 Task: In the Company zulu.edu.eg, Add note: 'Set up a meeting with the legal team to review contract templates.'. Mark checkbox to create task to follow up ': In 3 business days '. Create task, with  description: Send Thank You Email to Referral, Add due date: Today; Add reminder: 30 Minutes before. Set Priority High and add note: follow up with the client regarding their recent inquiry and address any questions they may have.. Logged in from softage.1@softage.net
Action: Mouse moved to (101, 60)
Screenshot: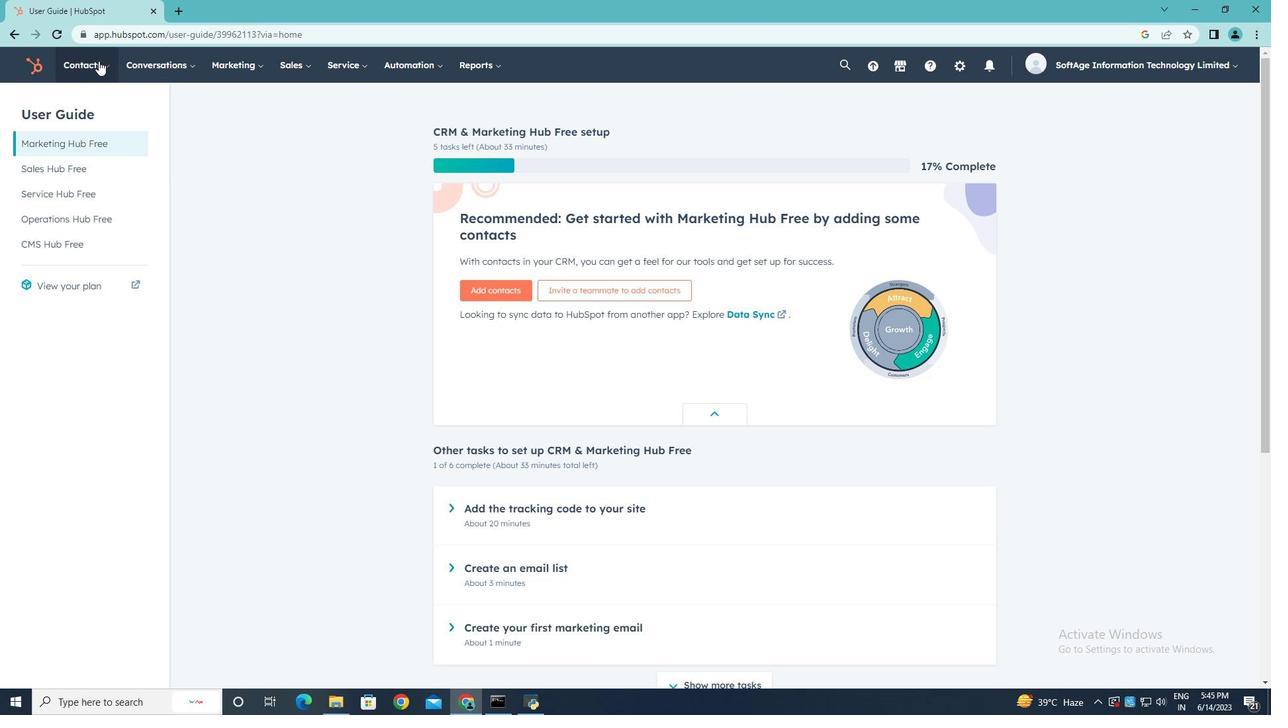 
Action: Mouse pressed left at (101, 60)
Screenshot: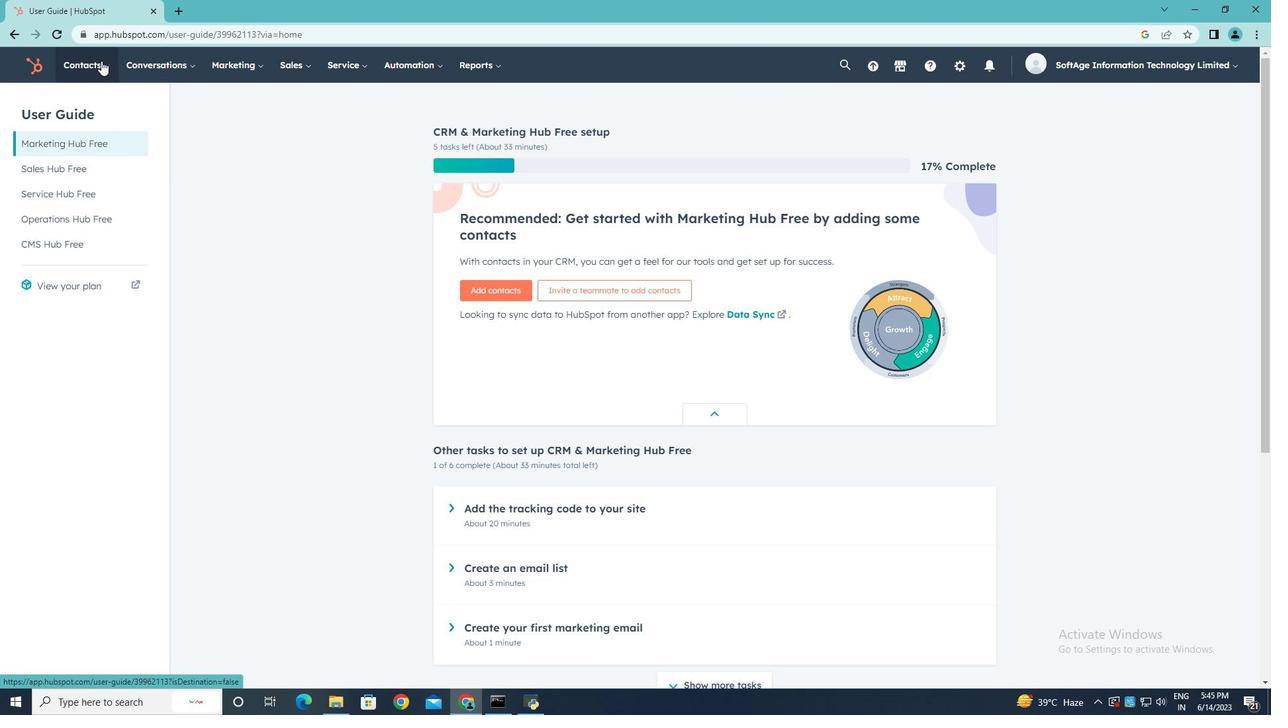 
Action: Mouse moved to (95, 126)
Screenshot: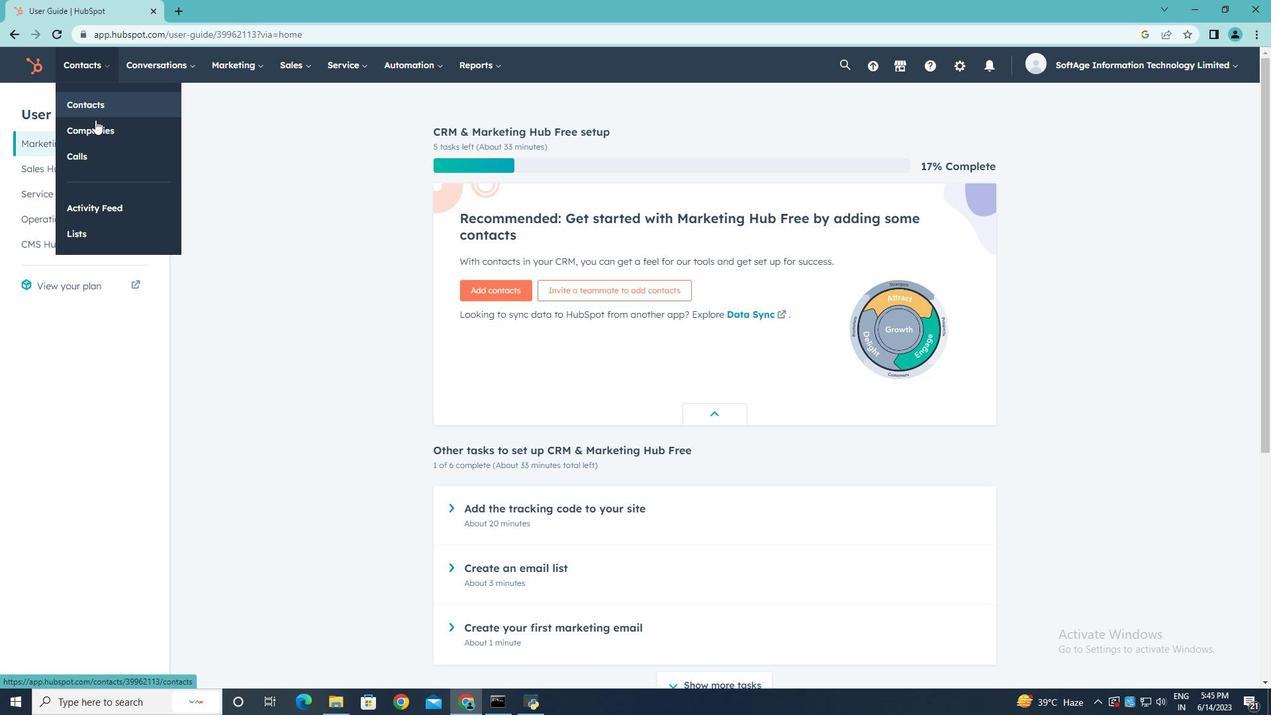
Action: Mouse pressed left at (95, 126)
Screenshot: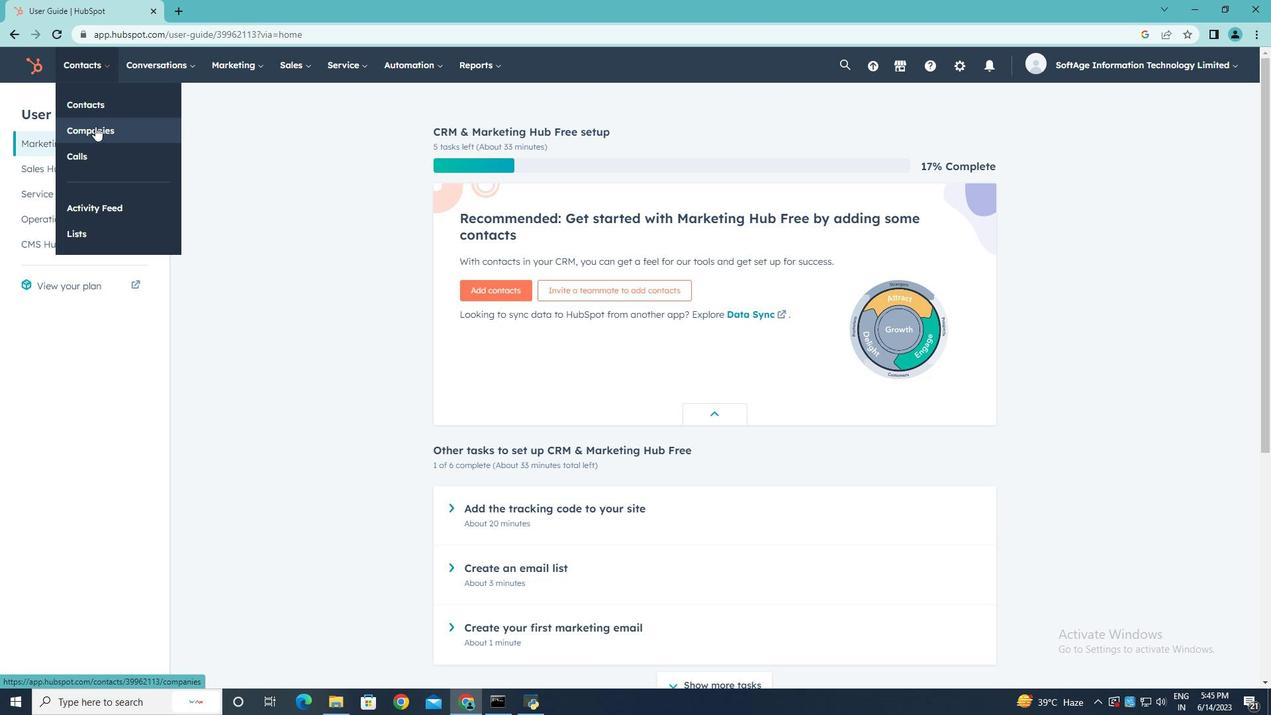 
Action: Mouse moved to (79, 215)
Screenshot: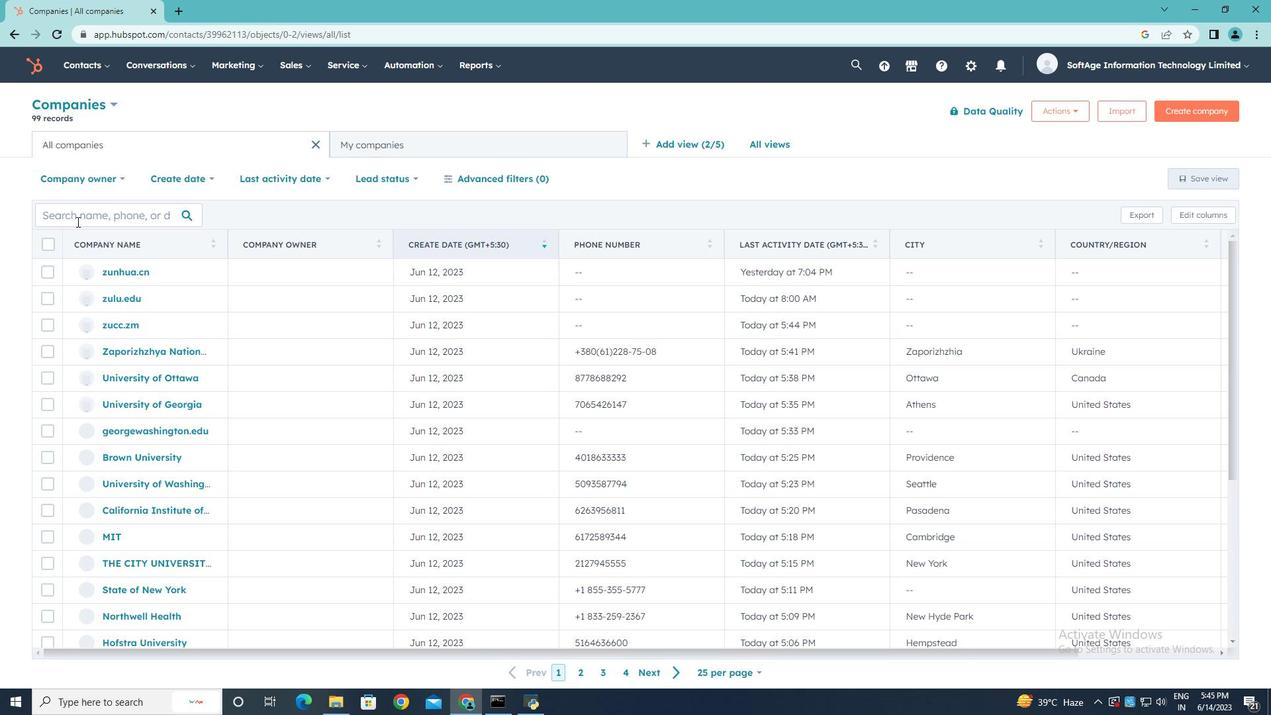 
Action: Mouse pressed left at (79, 215)
Screenshot: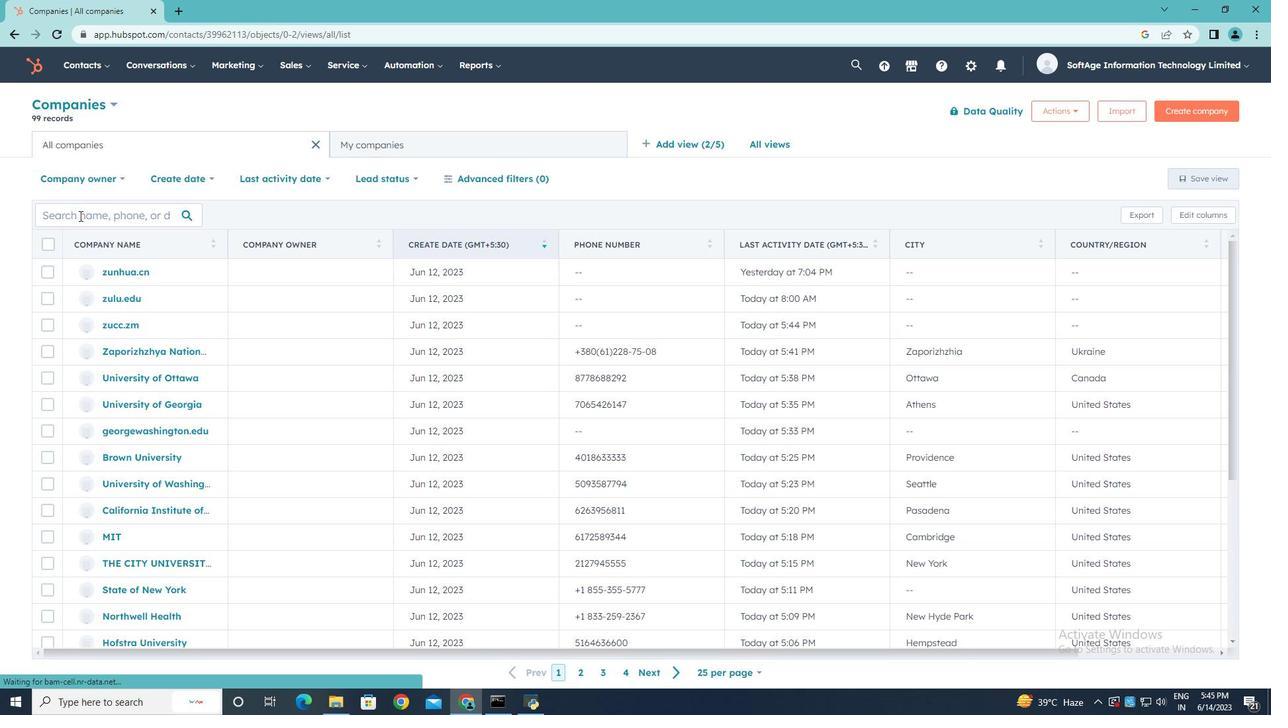 
Action: Key pressed zulu.edu/<Key.backspace>.eg
Screenshot: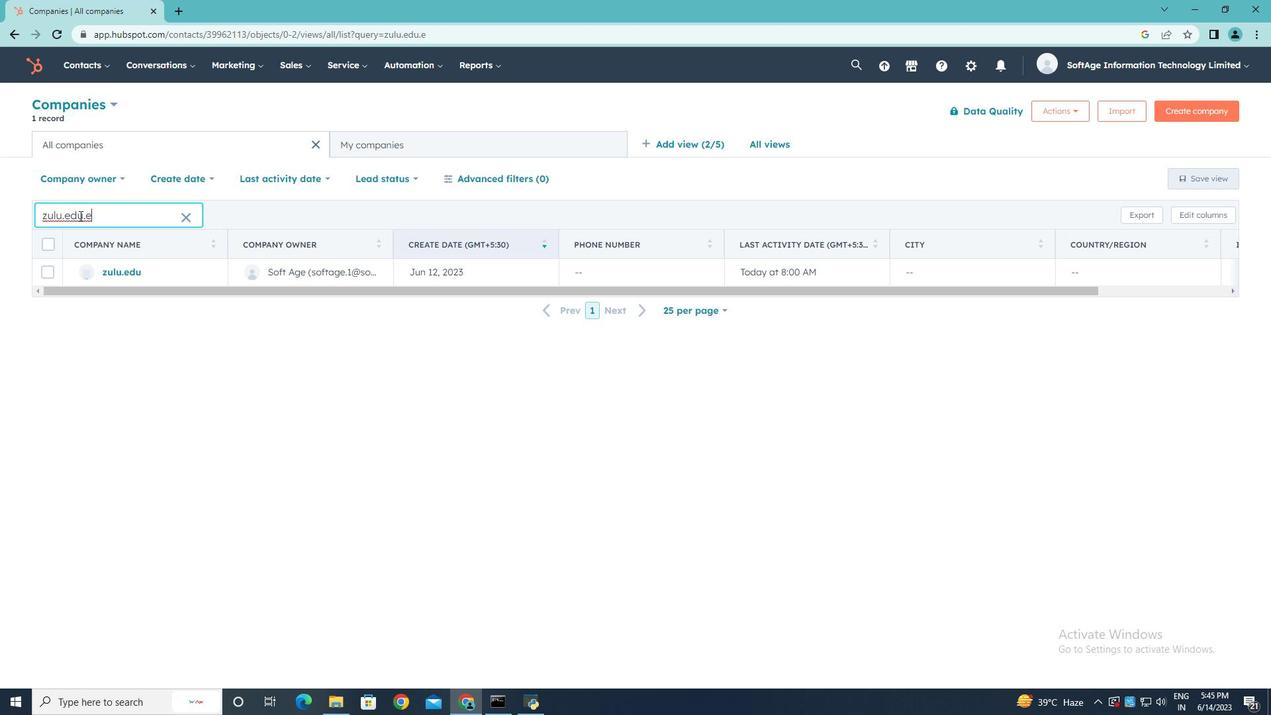 
Action: Mouse moved to (133, 273)
Screenshot: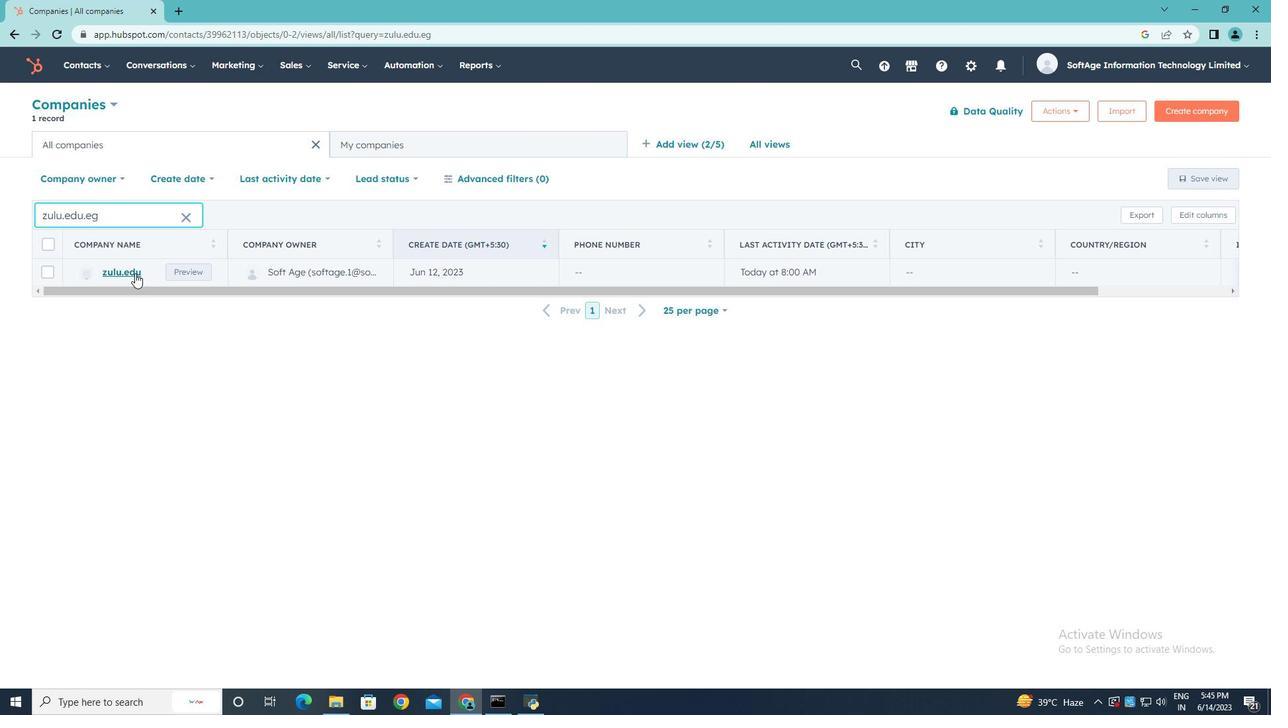 
Action: Mouse pressed left at (133, 273)
Screenshot: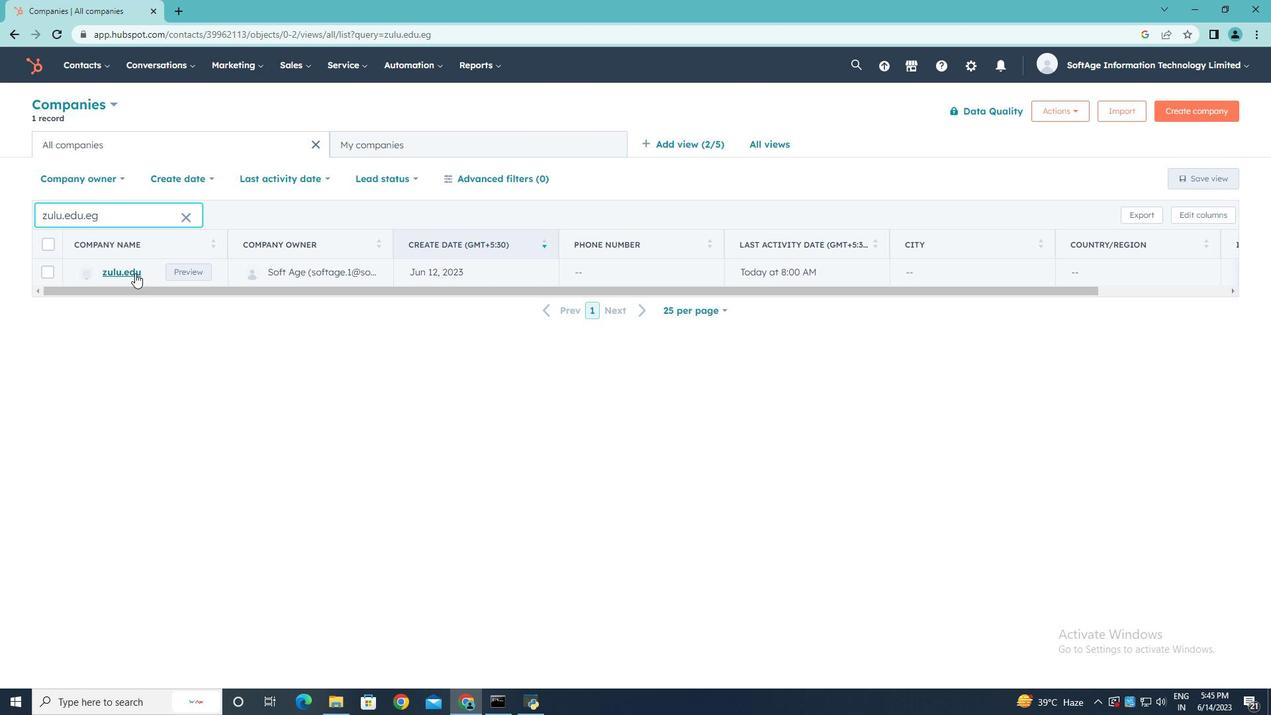 
Action: Mouse moved to (41, 217)
Screenshot: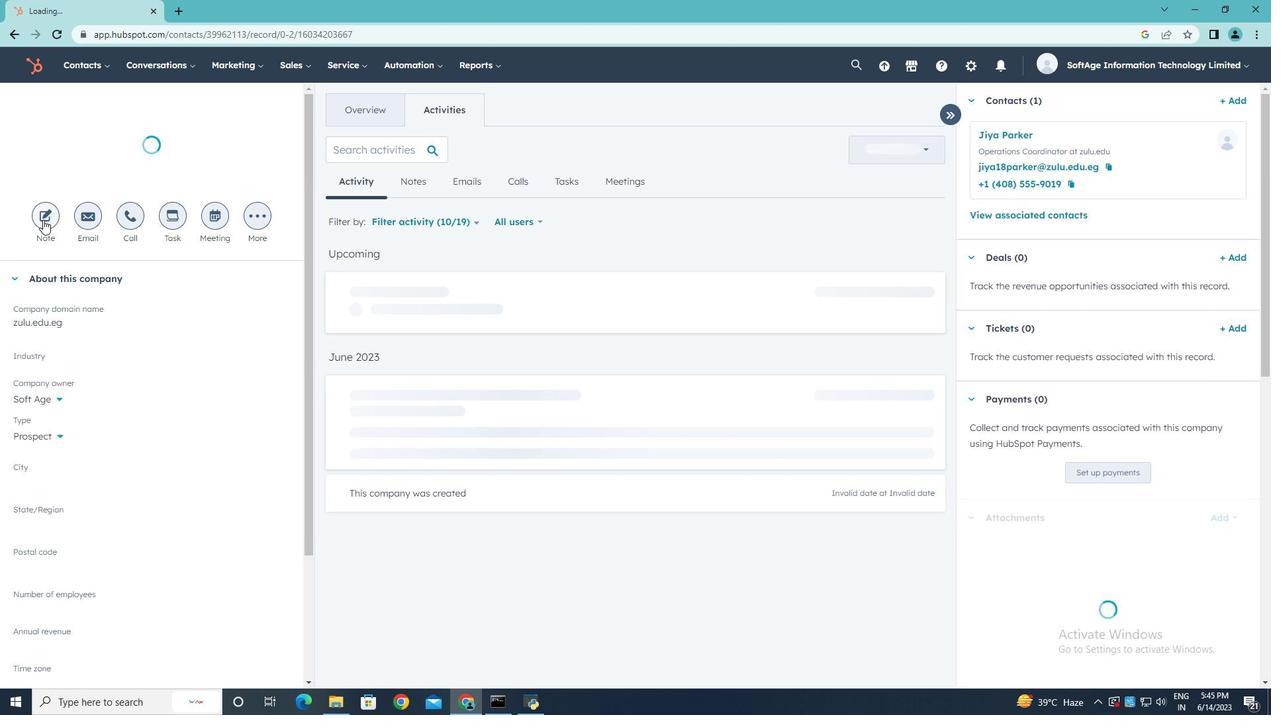 
Action: Mouse pressed left at (41, 217)
Screenshot: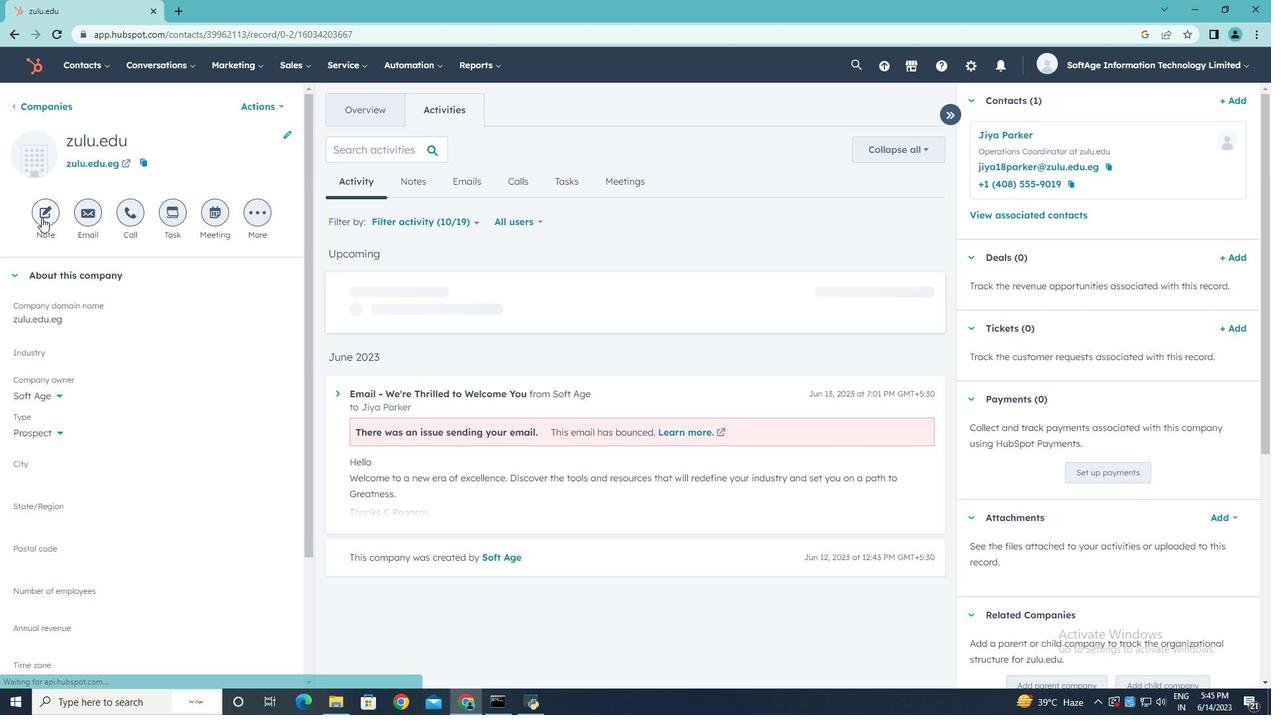 
Action: Key pressed <Key.shift><Key.shift><Key.shift><Key.shift><Key.shift><Key.shift><Key.shift><Key.shift><Key.shift><Key.shift><Key.shift><Key.shift><Key.shift><Key.shift><Key.shift><Key.shift><Key.shift>Set<Key.space>up<Key.space>a<Key.space>meeting<Key.space>with<Key.space>the<Key.space>legal<Key.space>team<Key.space>to<Key.space>review<Key.space>contract<Key.space>templates.
Screenshot: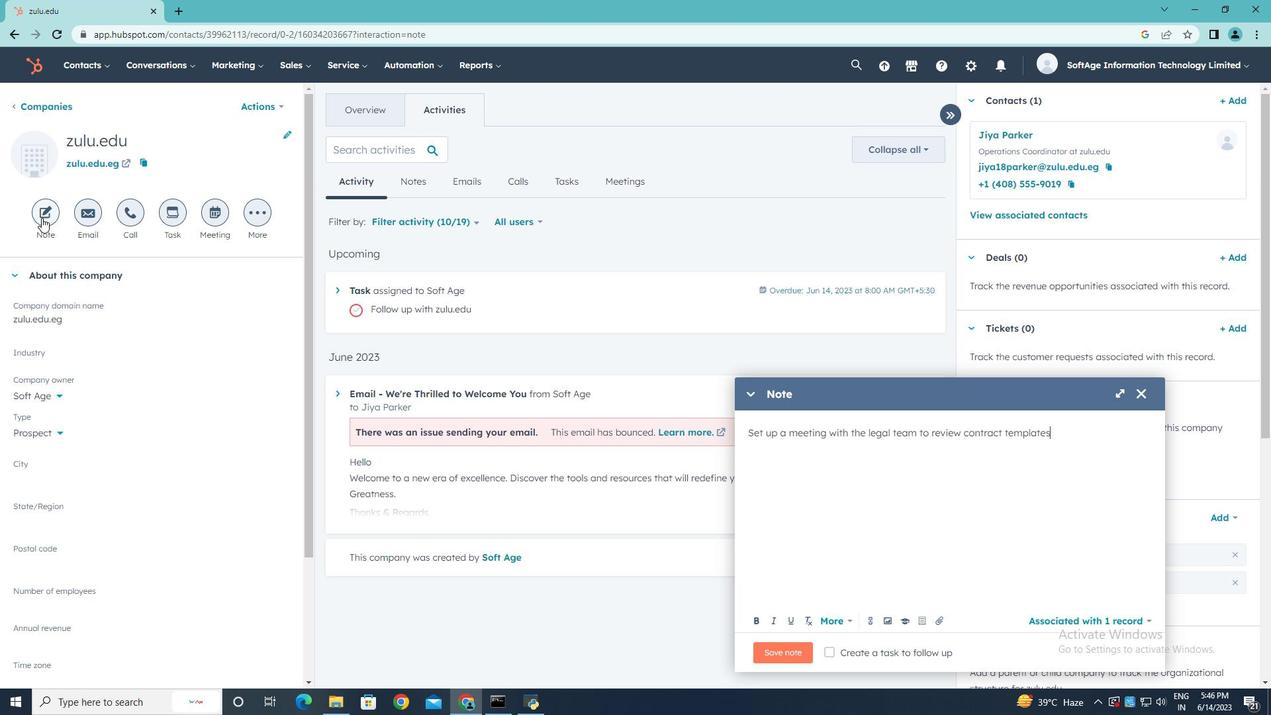 
Action: Mouse moved to (827, 651)
Screenshot: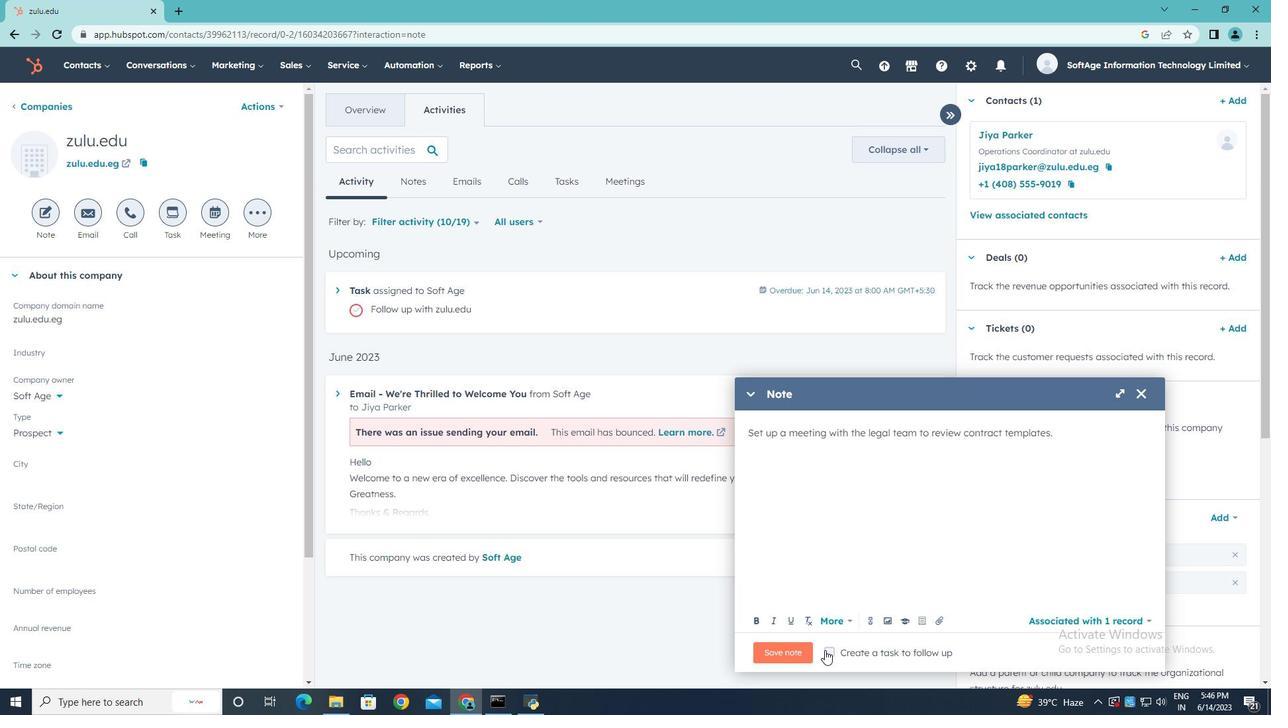 
Action: Mouse pressed left at (827, 651)
Screenshot: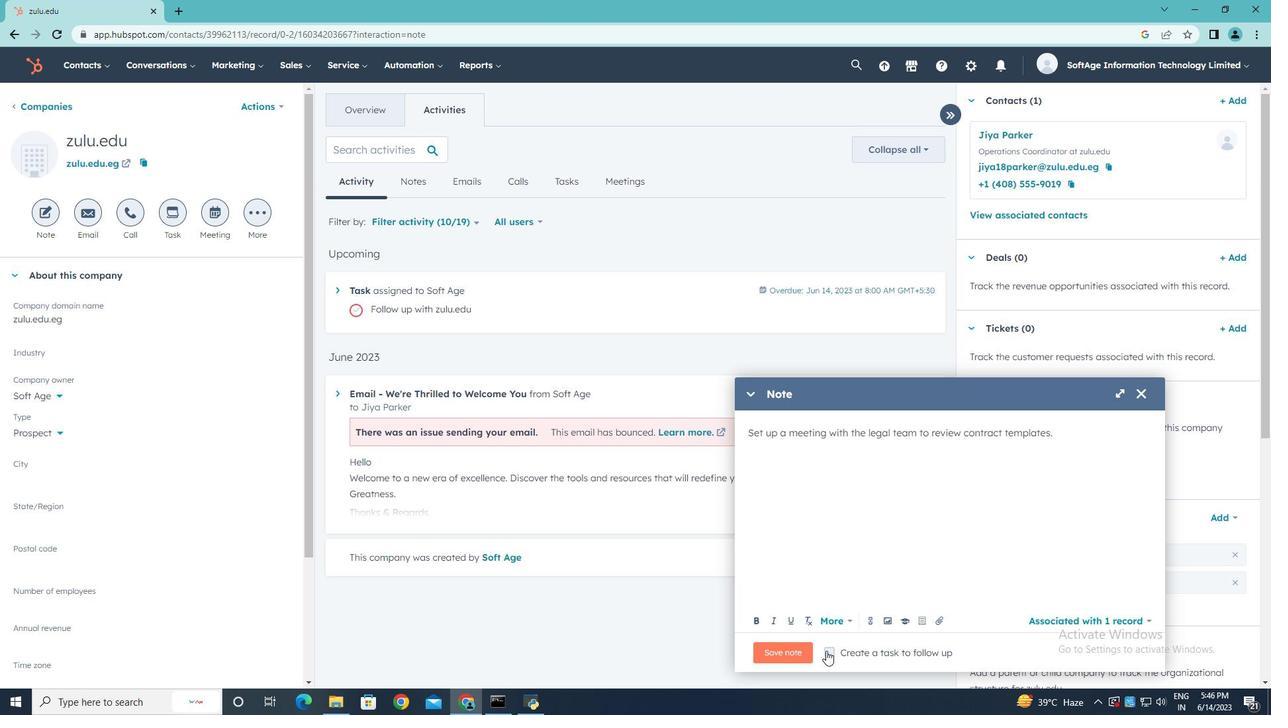 
Action: Mouse moved to (1096, 651)
Screenshot: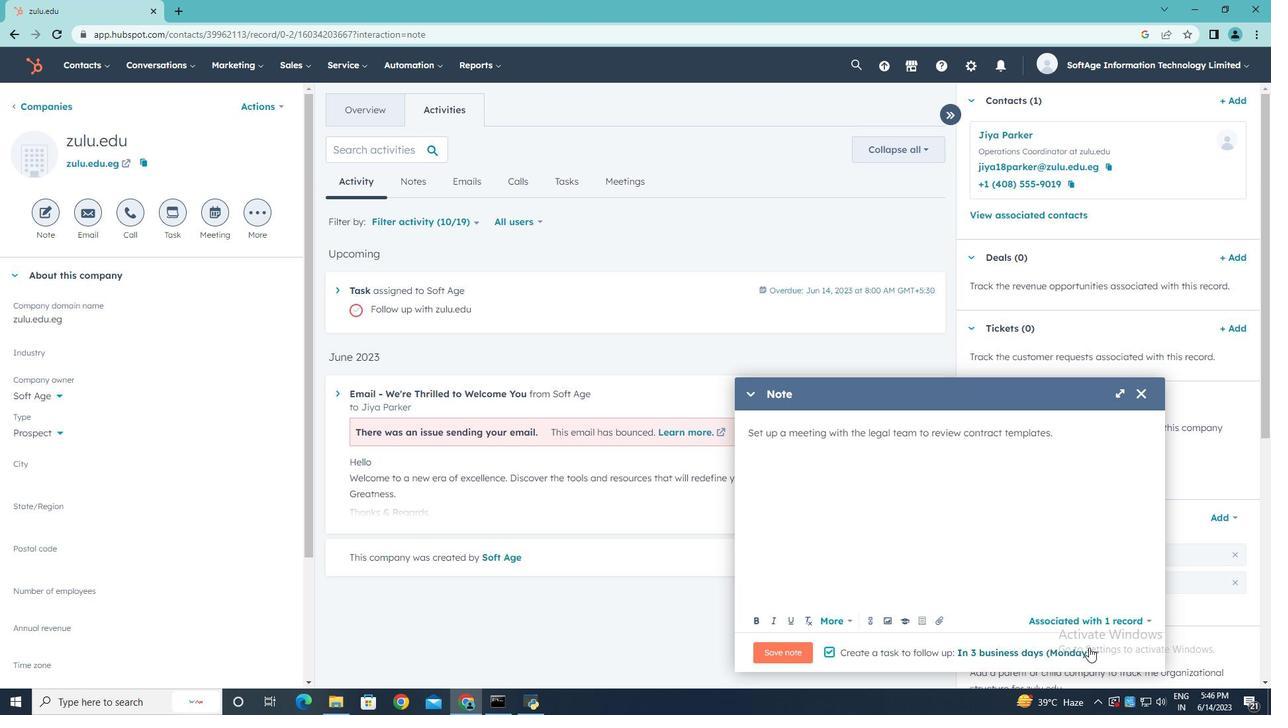 
Action: Mouse pressed left at (1096, 651)
Screenshot: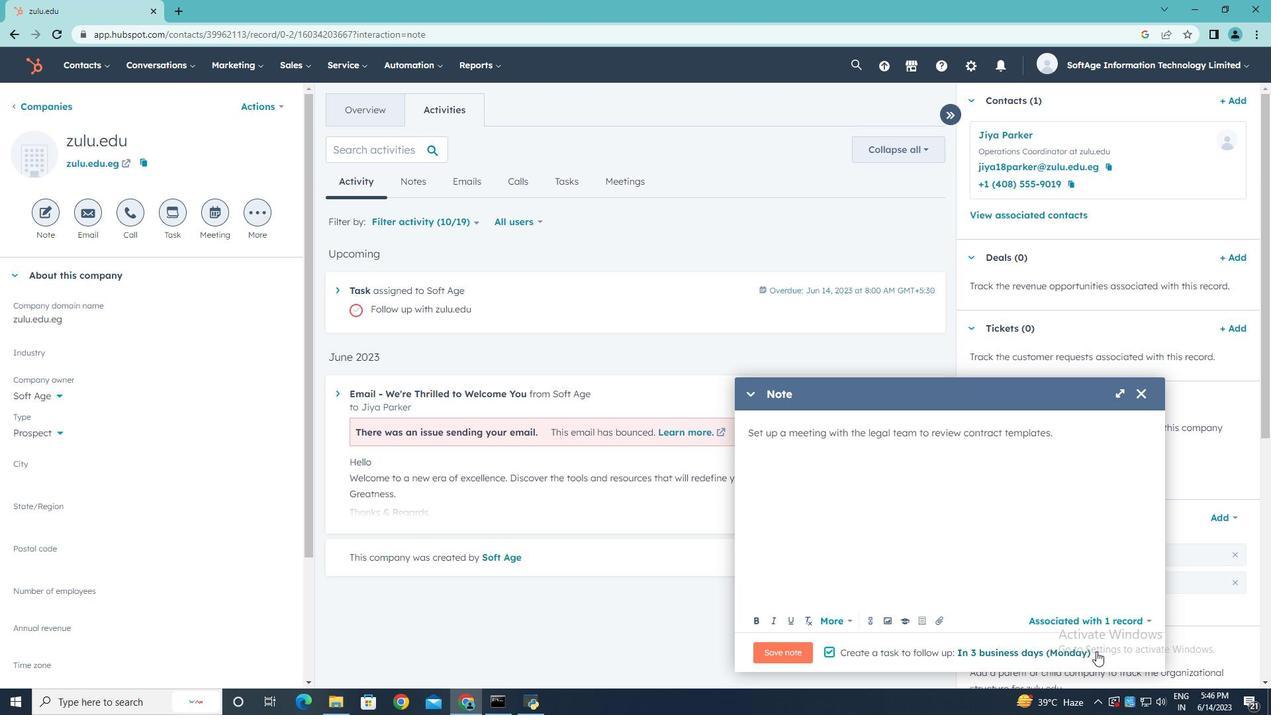 
Action: Mouse moved to (1065, 528)
Screenshot: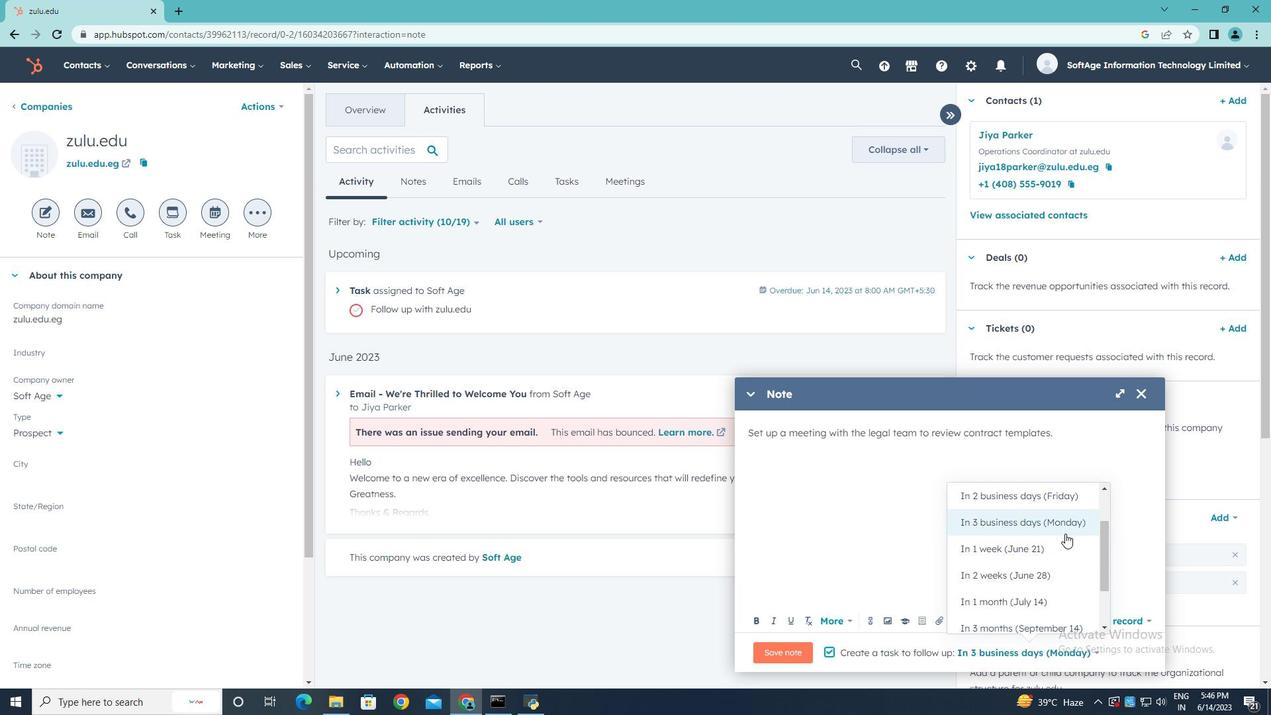 
Action: Mouse pressed left at (1065, 528)
Screenshot: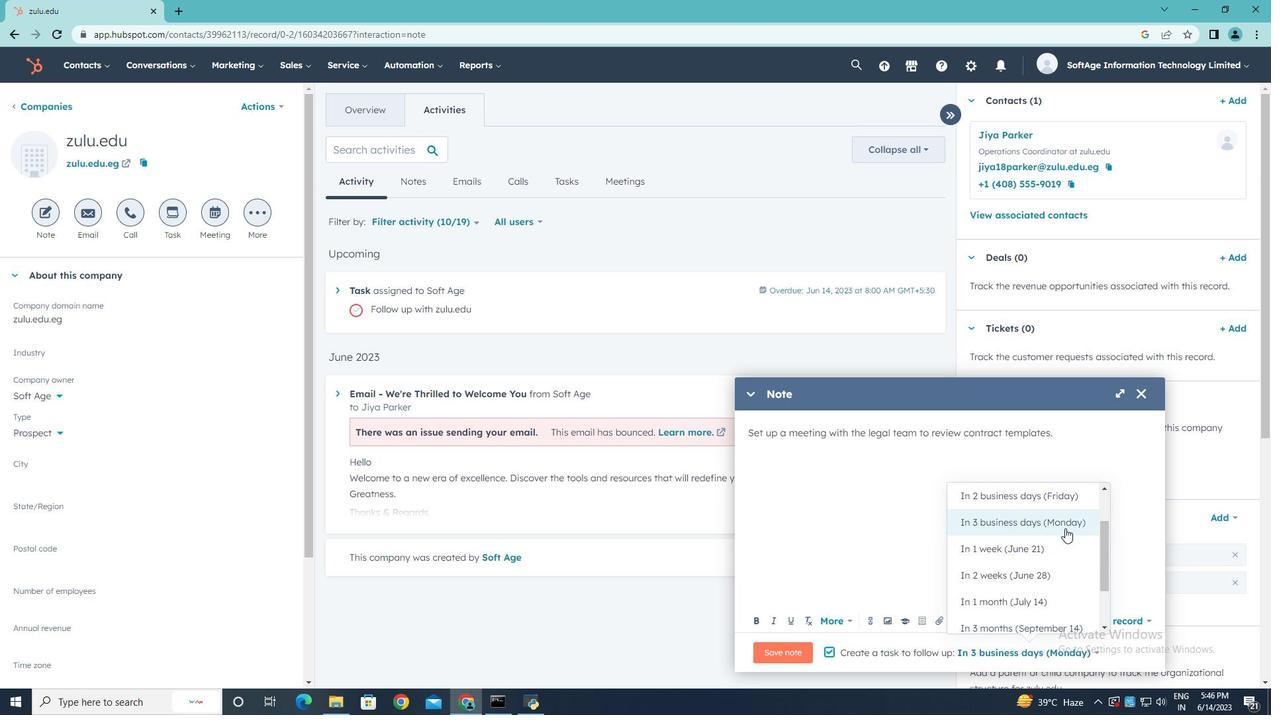 
Action: Mouse moved to (793, 654)
Screenshot: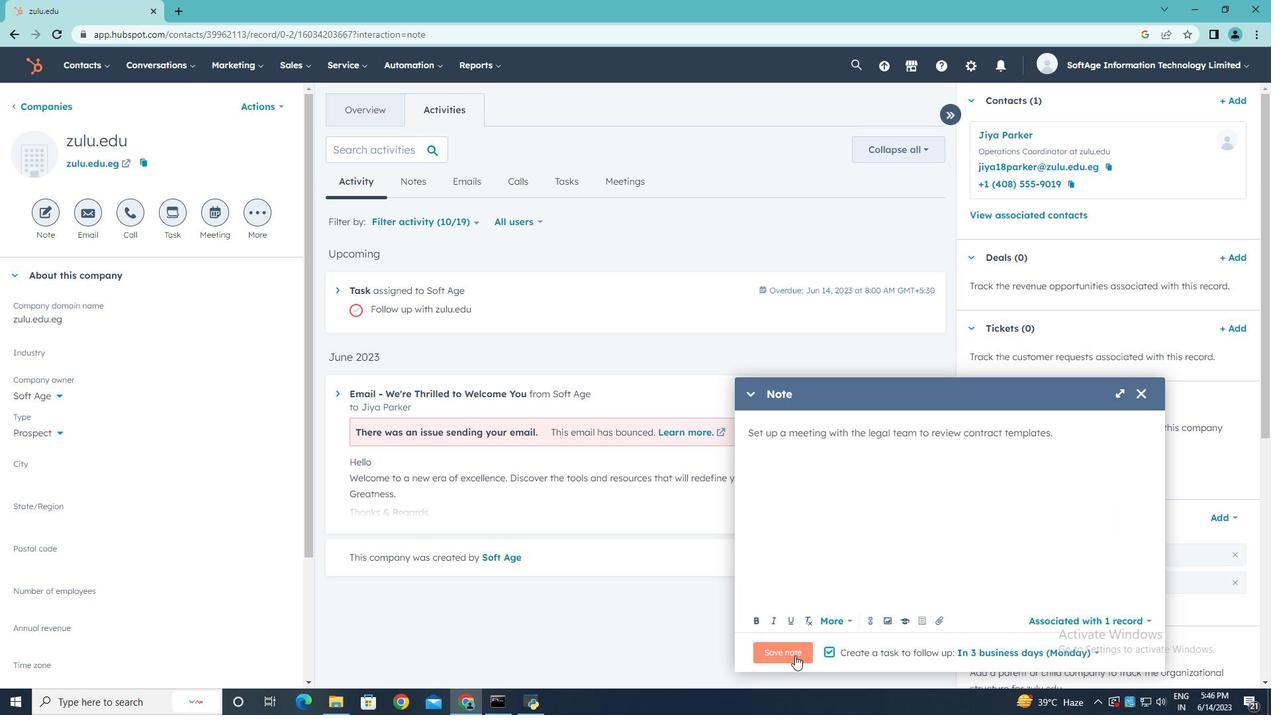 
Action: Mouse pressed left at (793, 654)
Screenshot: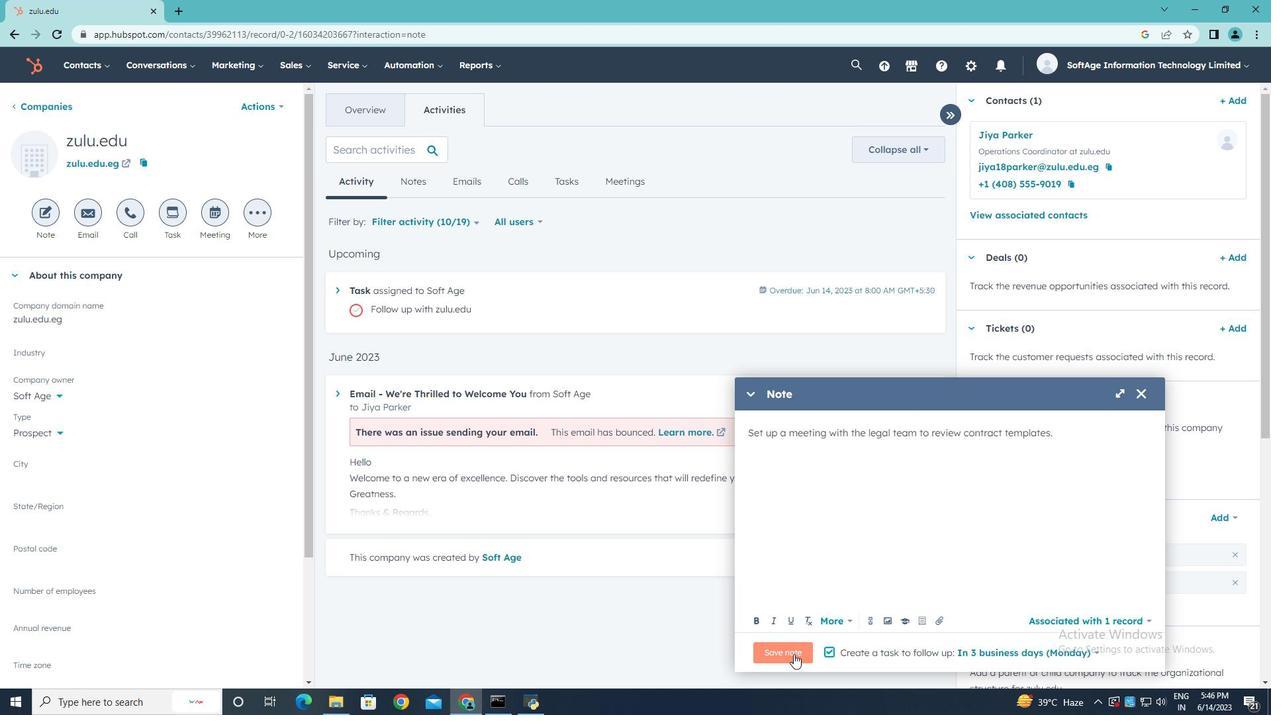 
Action: Mouse moved to (170, 214)
Screenshot: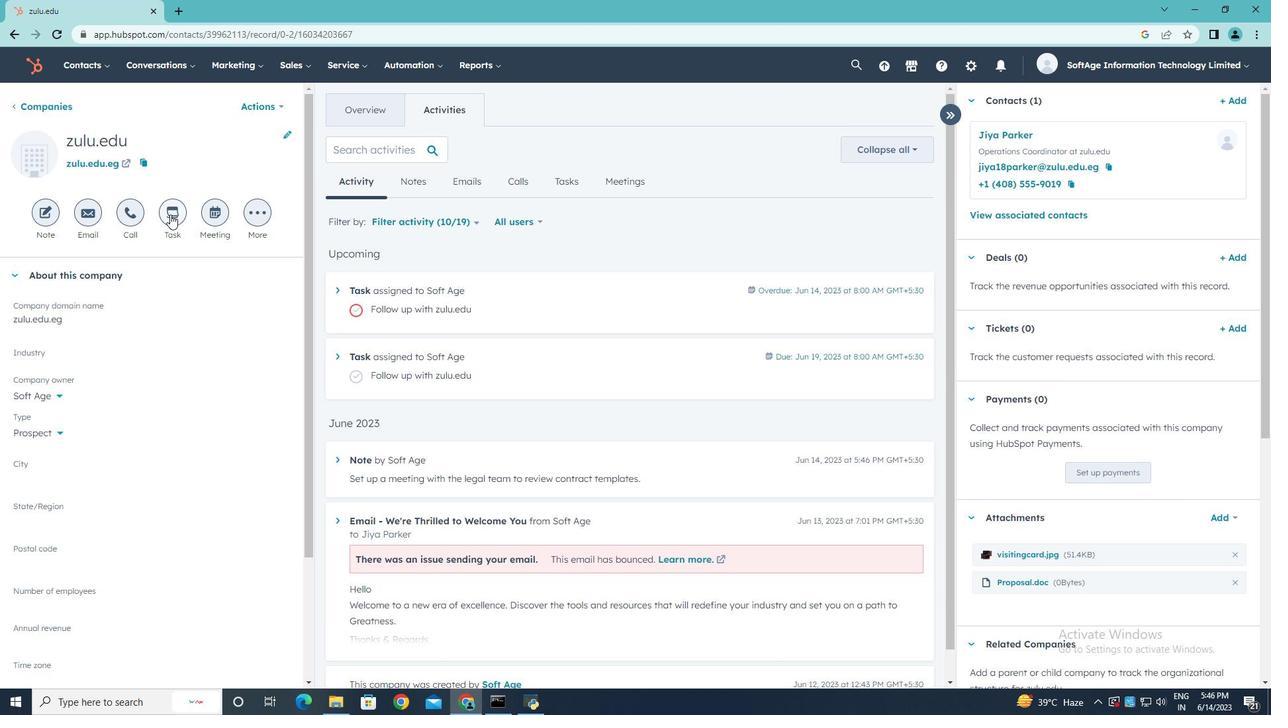 
Action: Mouse pressed left at (170, 214)
Screenshot: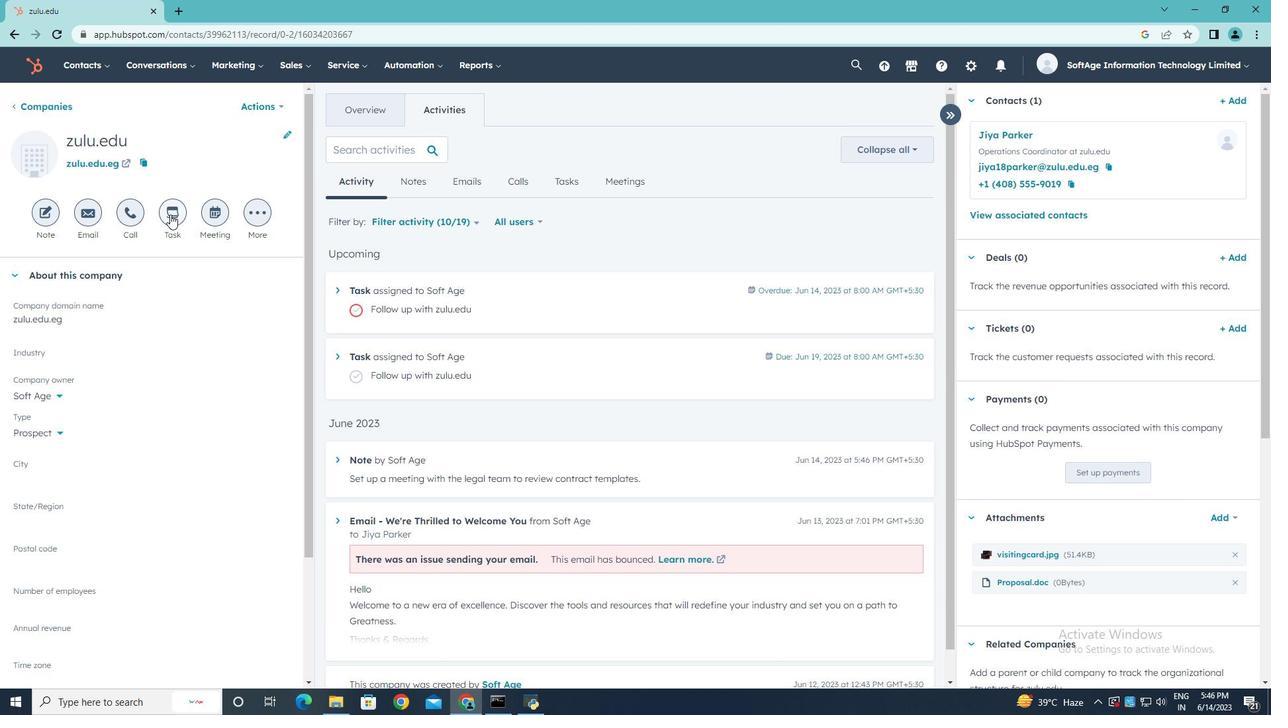 
Action: Key pressed <Key.shift>Send<Key.space><Key.shift>Thank<Key.space><Key.shift>You<Key.space><Key.shift>Email<Key.space>to<Key.space><Key.shift><Key.shift><Key.shift><Key.shift><Key.shift>Referral
Screenshot: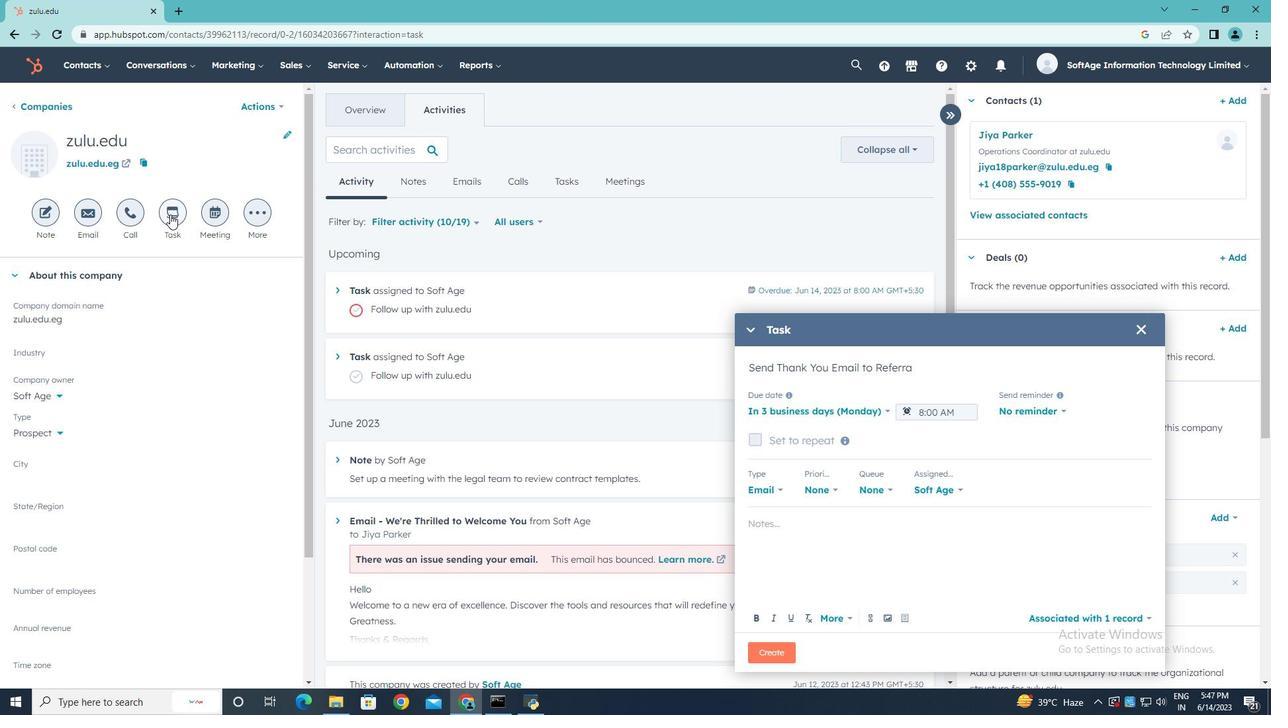 
Action: Mouse moved to (890, 410)
Screenshot: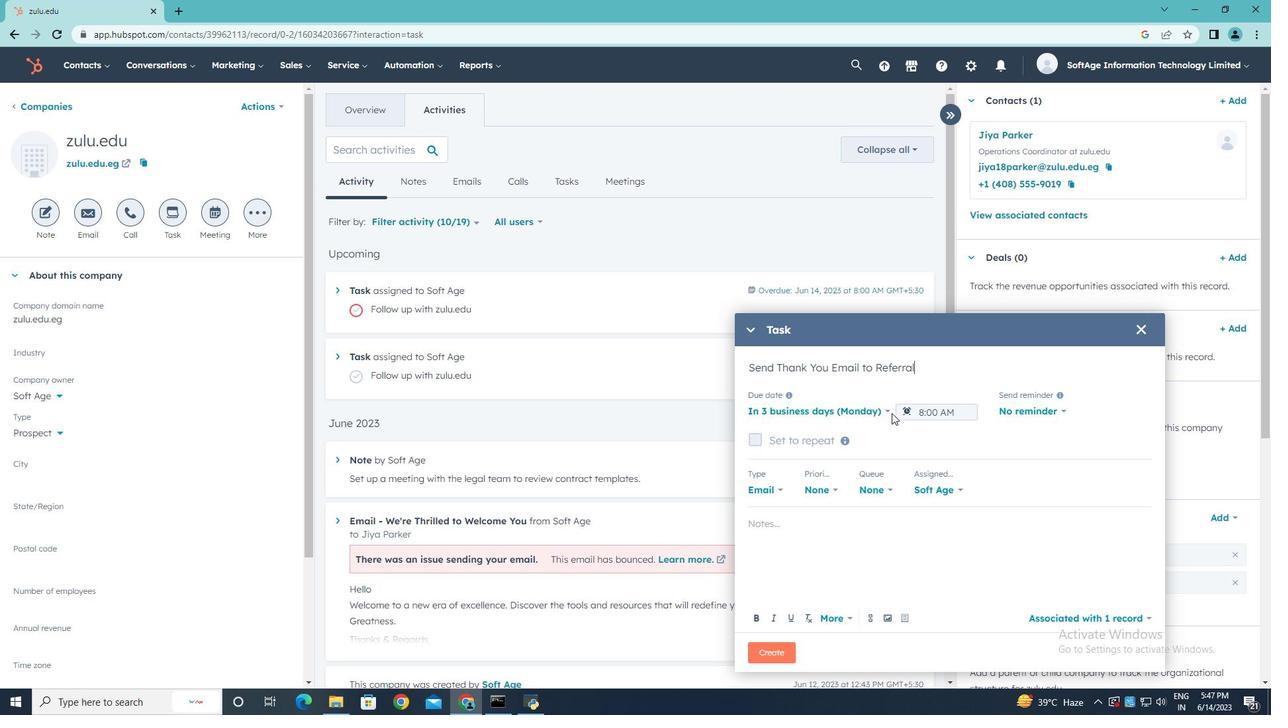 
Action: Mouse pressed left at (890, 410)
Screenshot: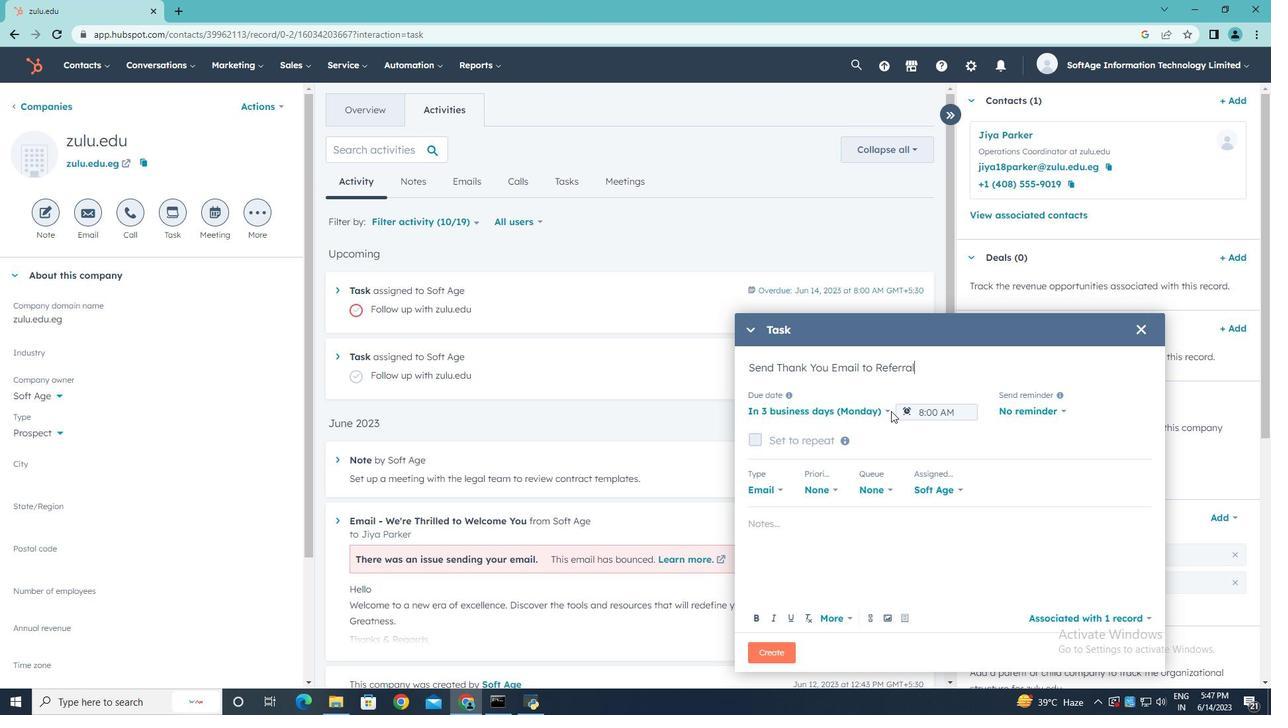 
Action: Mouse moved to (889, 410)
Screenshot: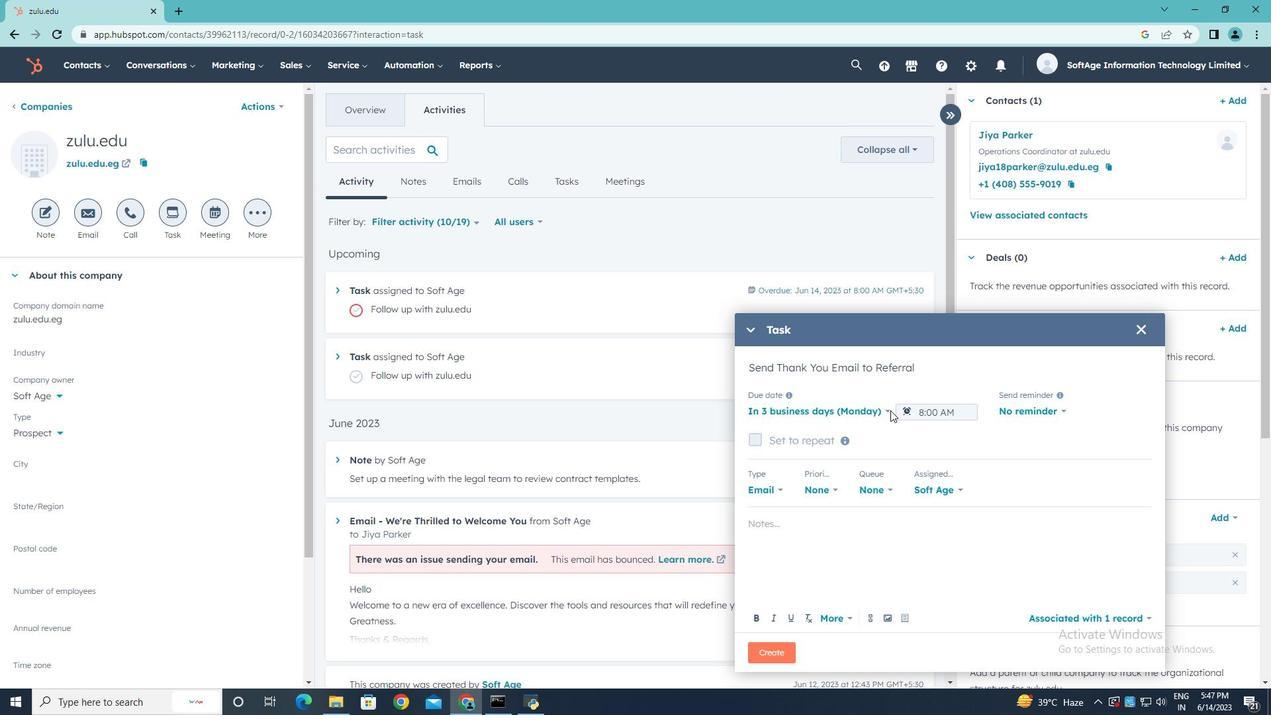 
Action: Mouse pressed left at (889, 410)
Screenshot: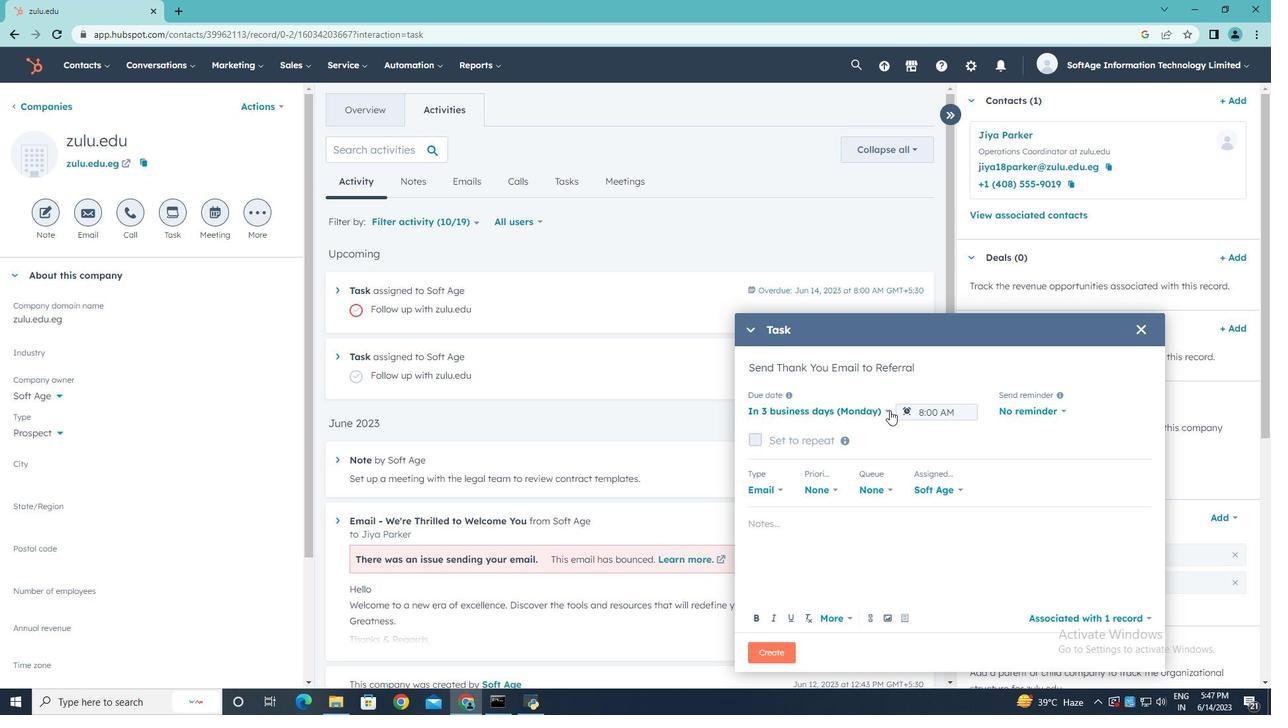
Action: Mouse moved to (854, 450)
Screenshot: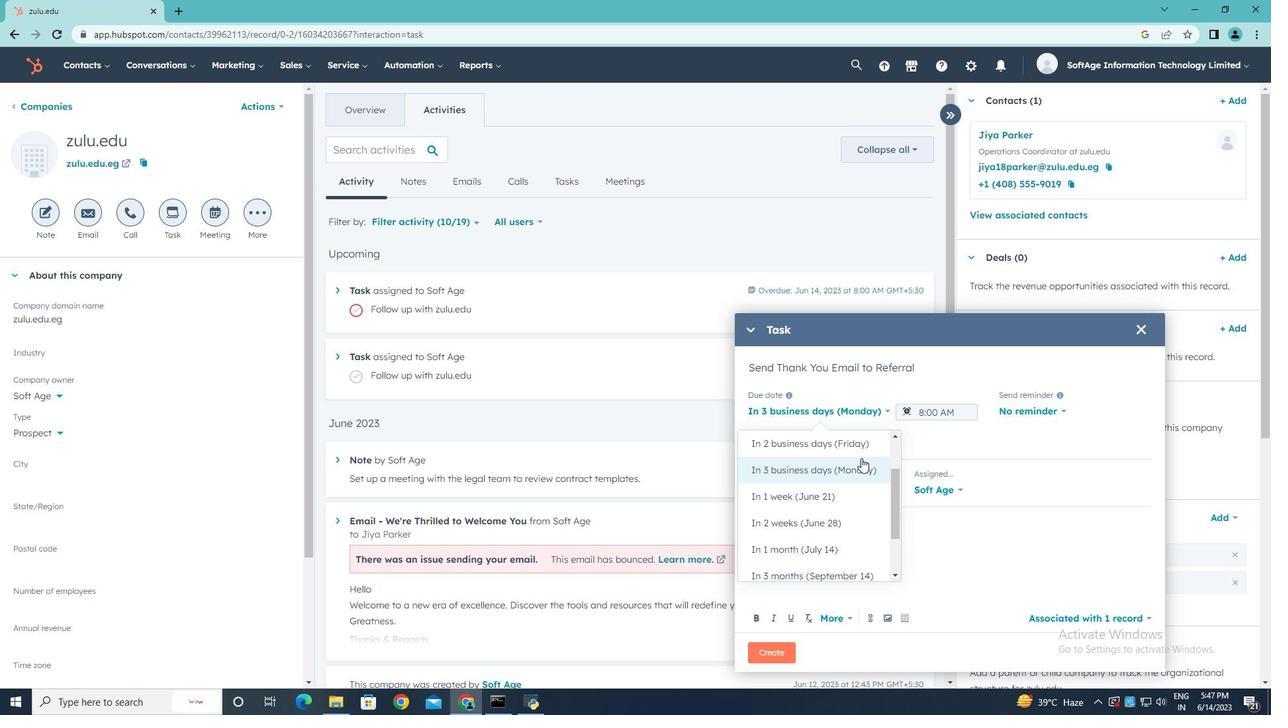 
Action: Mouse scrolled (854, 450) with delta (0, 0)
Screenshot: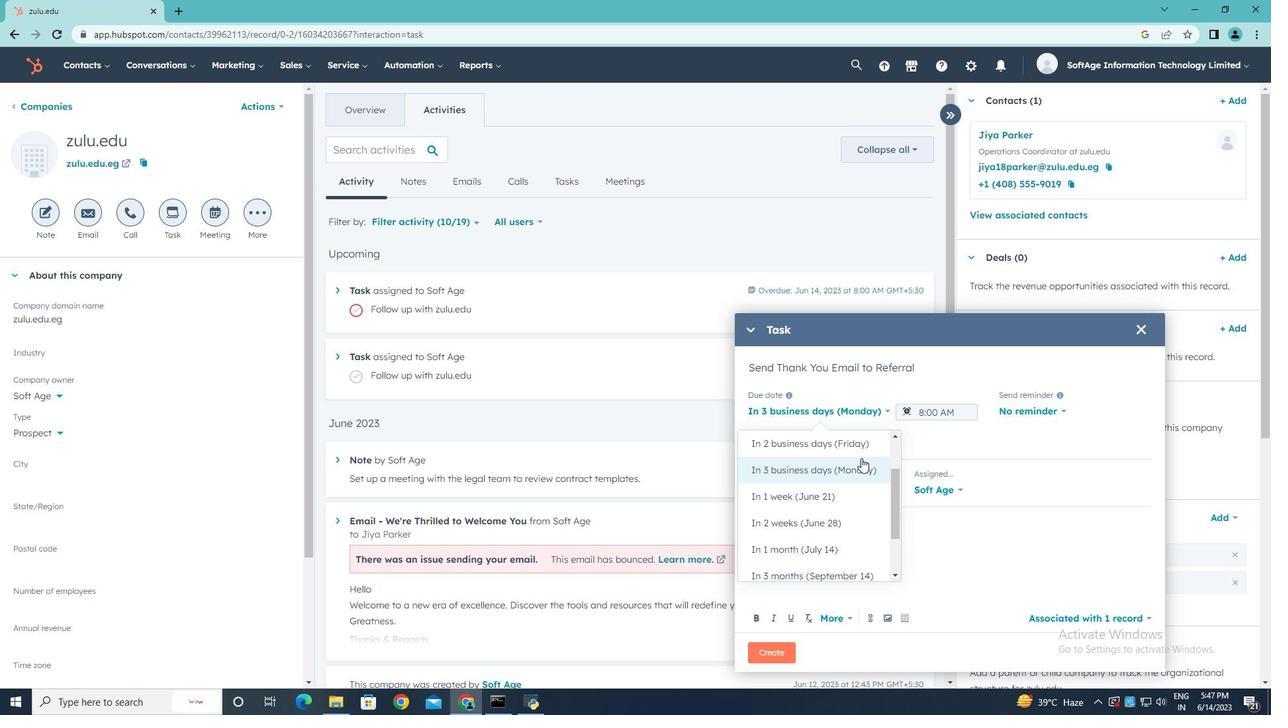 
Action: Mouse moved to (847, 451)
Screenshot: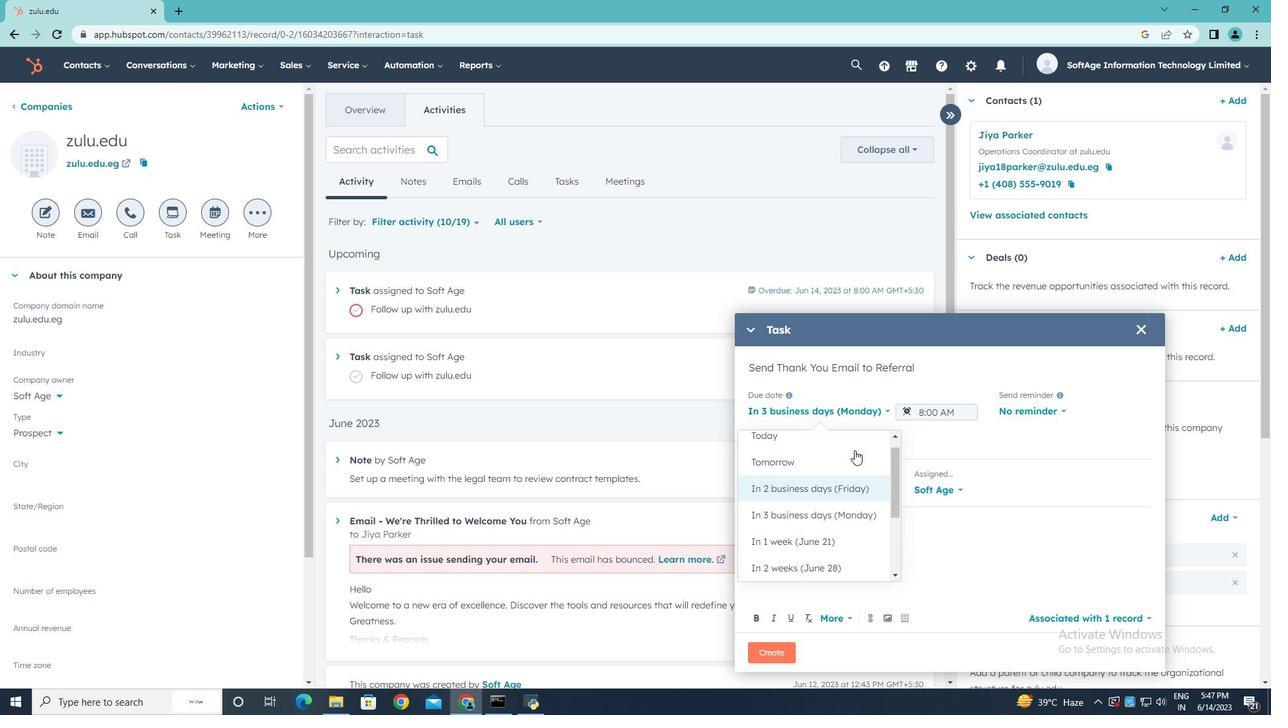 
Action: Mouse scrolled (854, 450) with delta (0, 0)
Screenshot: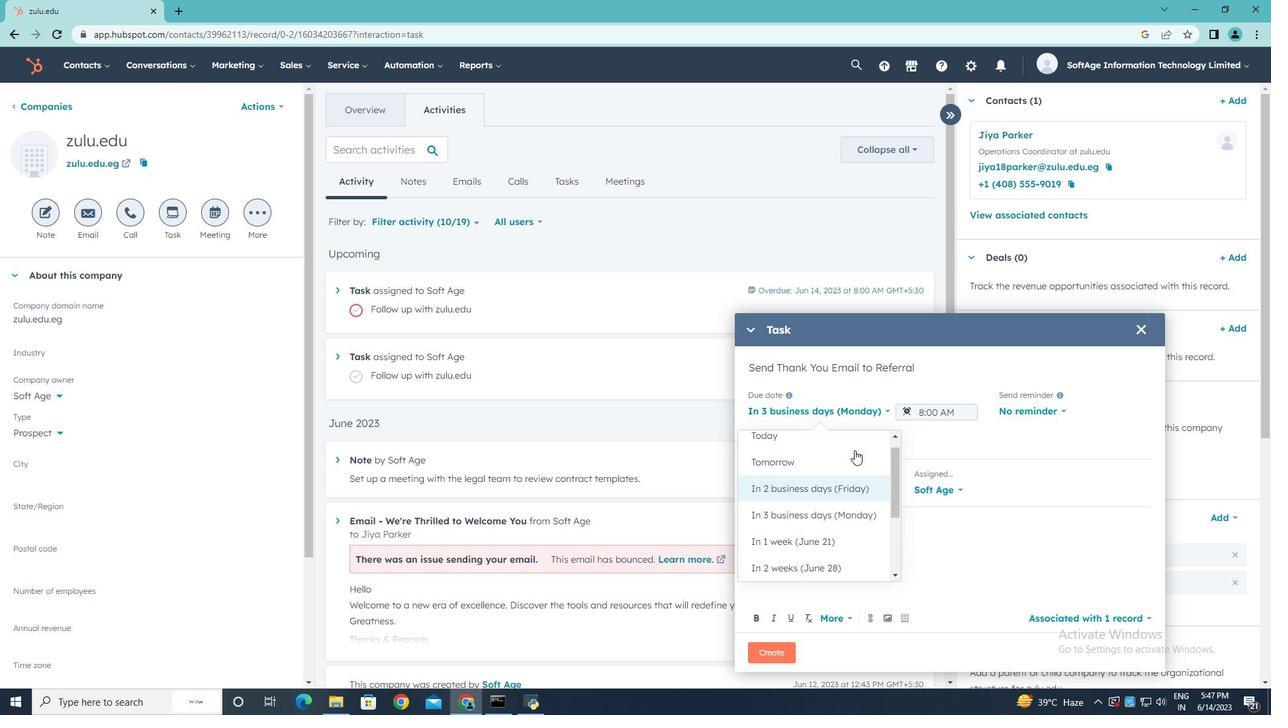 
Action: Mouse moved to (845, 452)
Screenshot: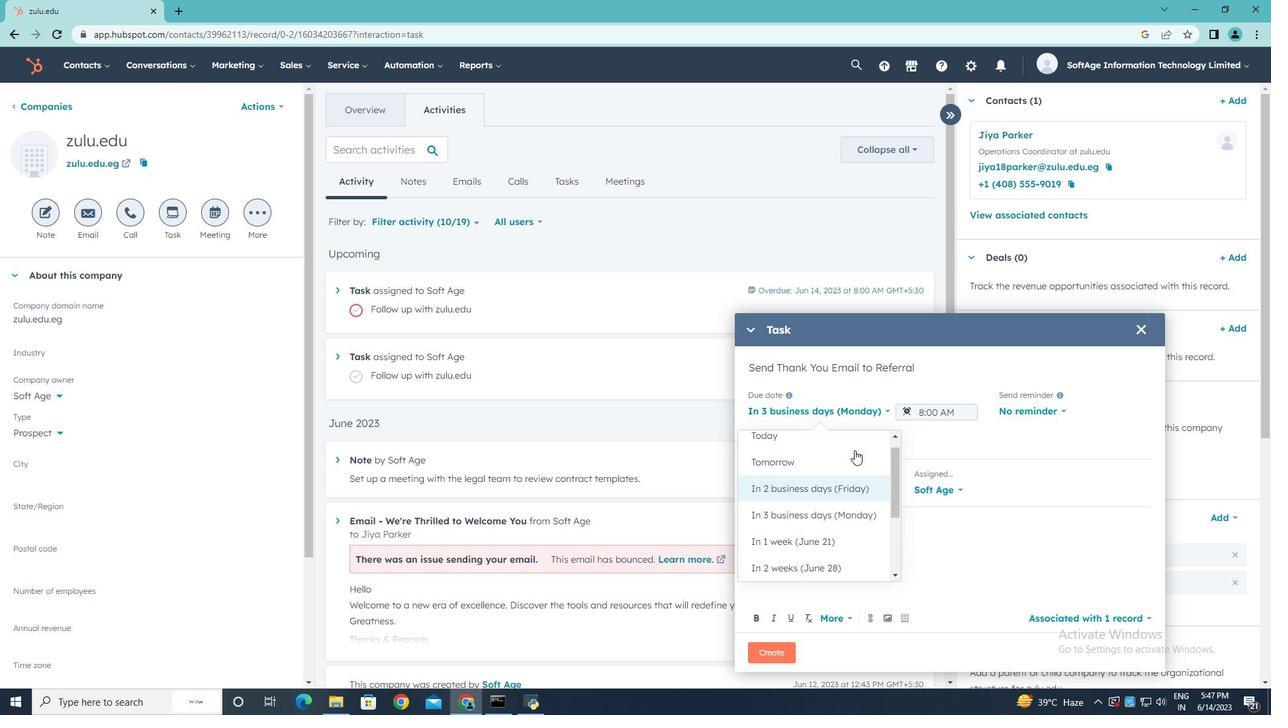 
Action: Mouse scrolled (854, 450) with delta (0, 0)
Screenshot: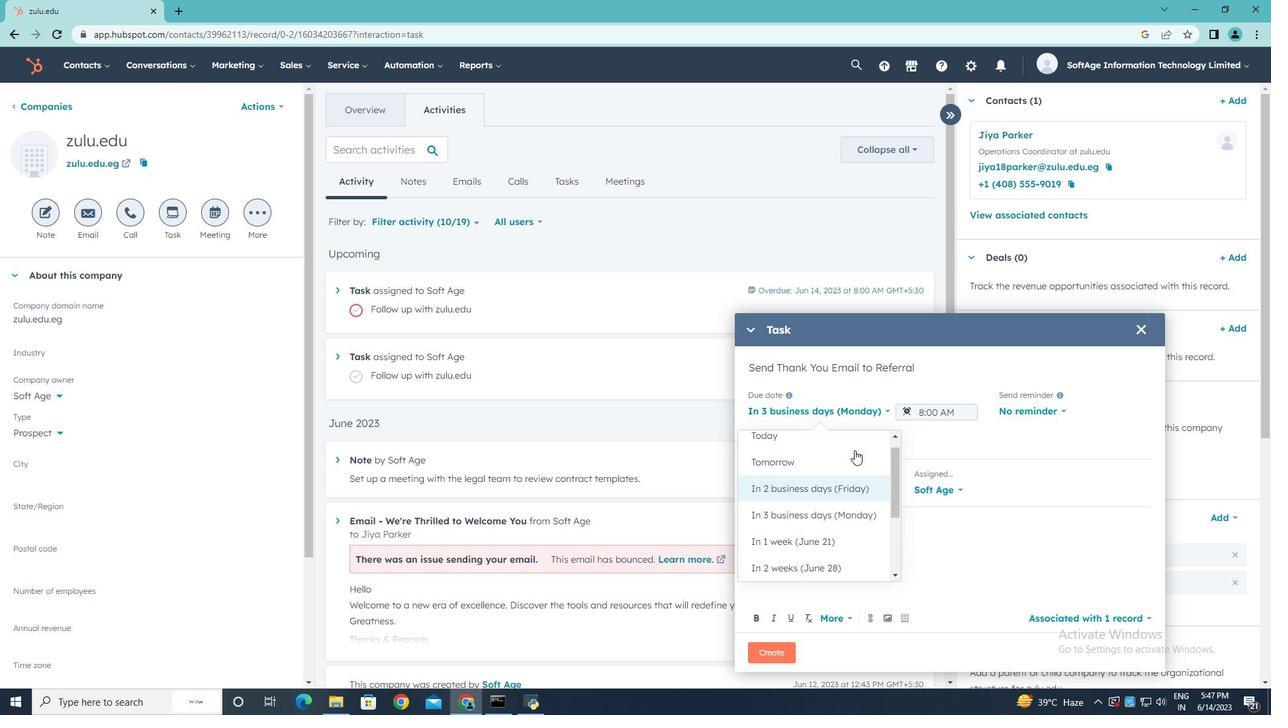 
Action: Mouse moved to (815, 478)
Screenshot: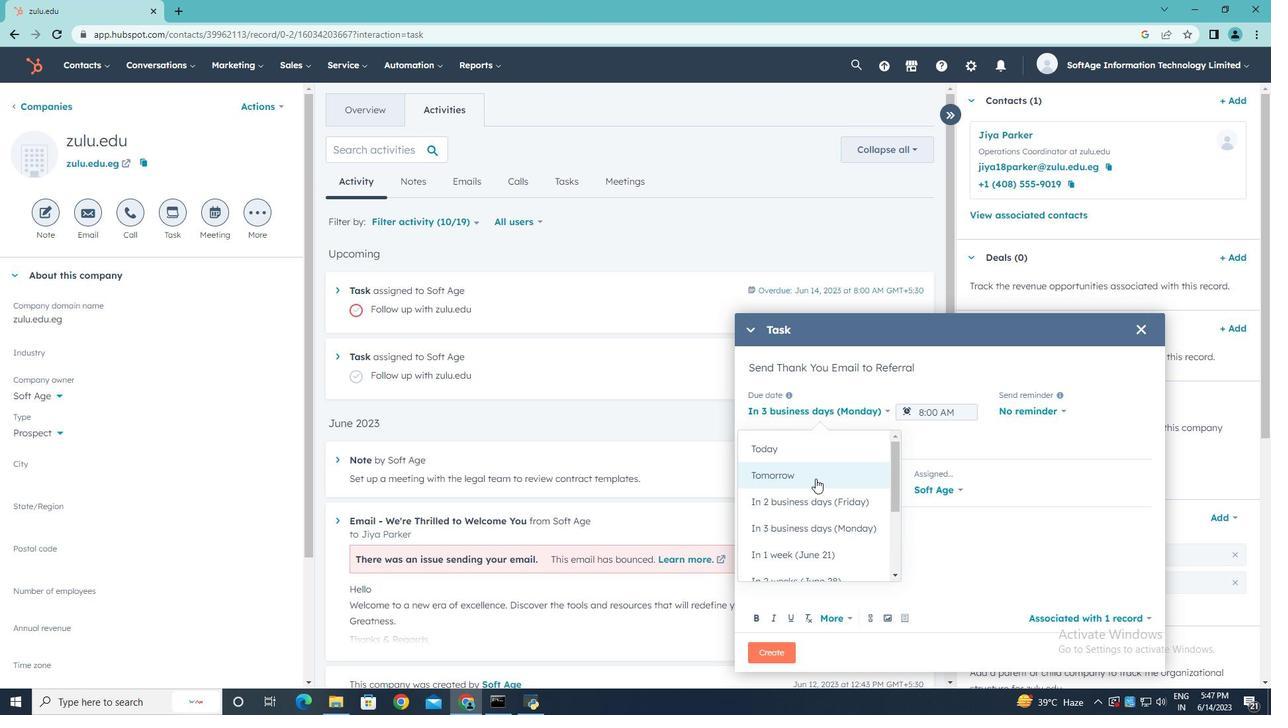 
Action: Mouse pressed left at (815, 478)
Screenshot: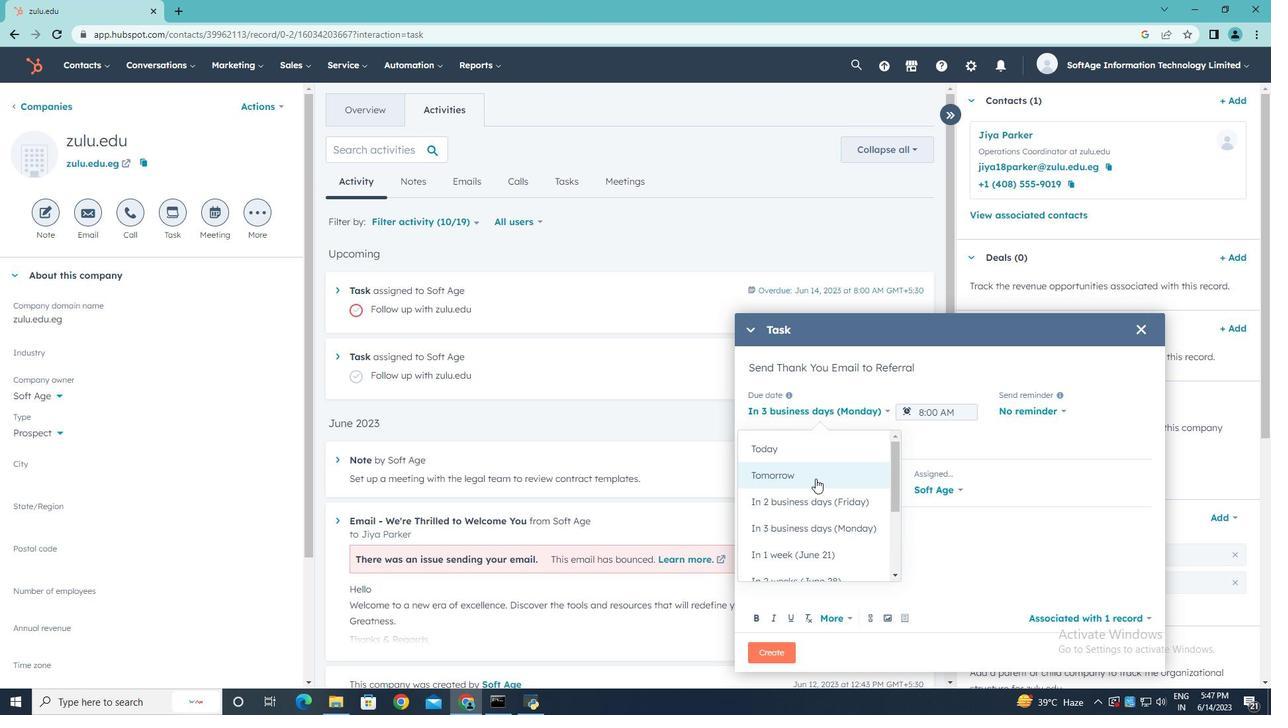 
Action: Mouse moved to (974, 409)
Screenshot: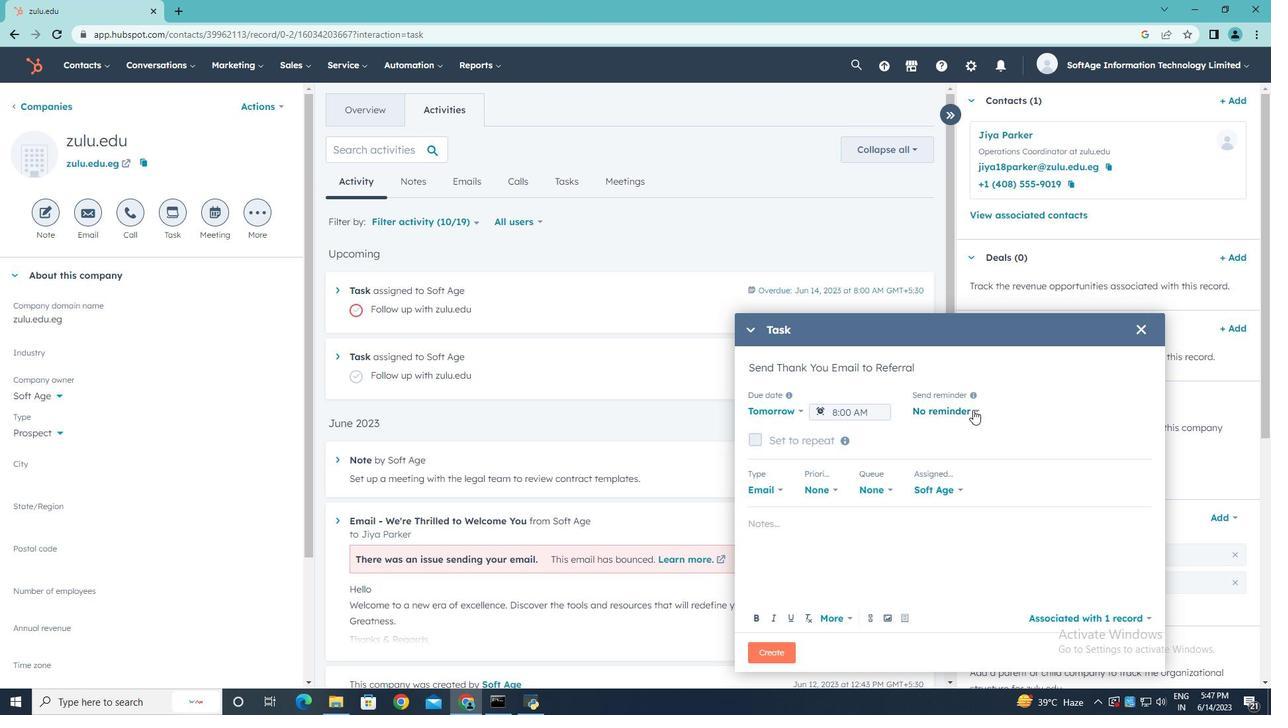 
Action: Mouse pressed left at (974, 409)
Screenshot: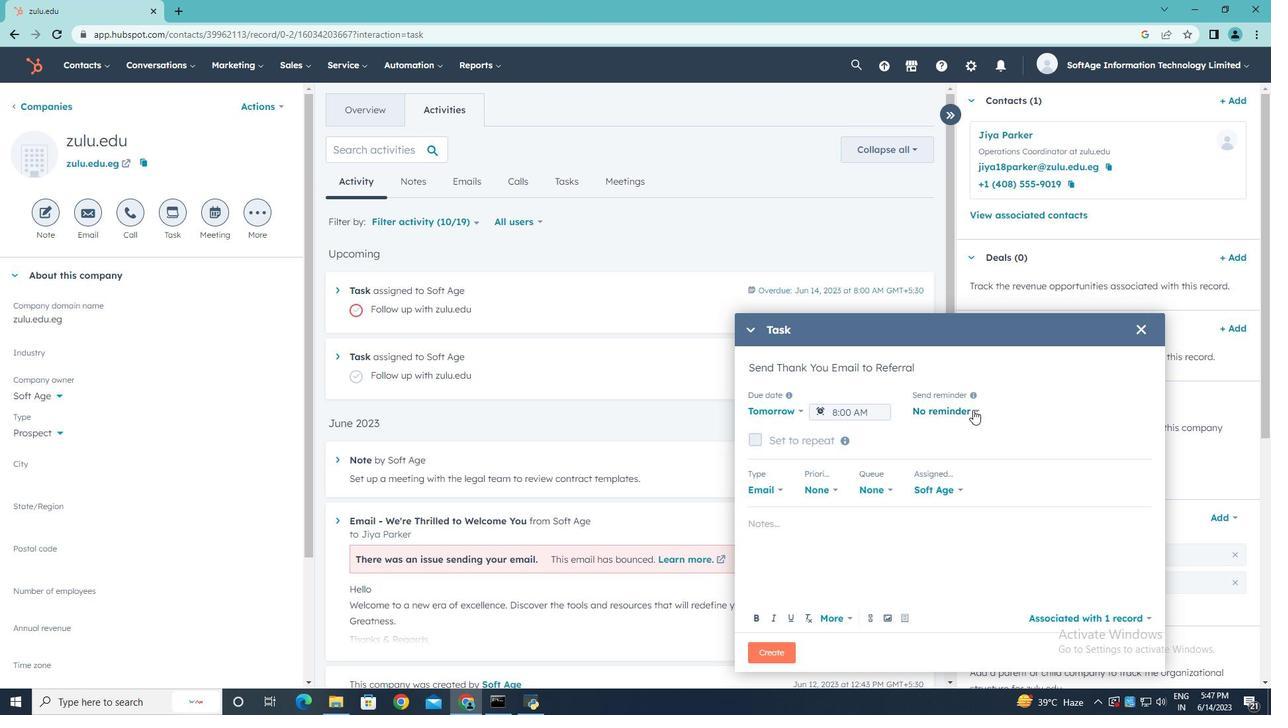 
Action: Mouse moved to (952, 495)
Screenshot: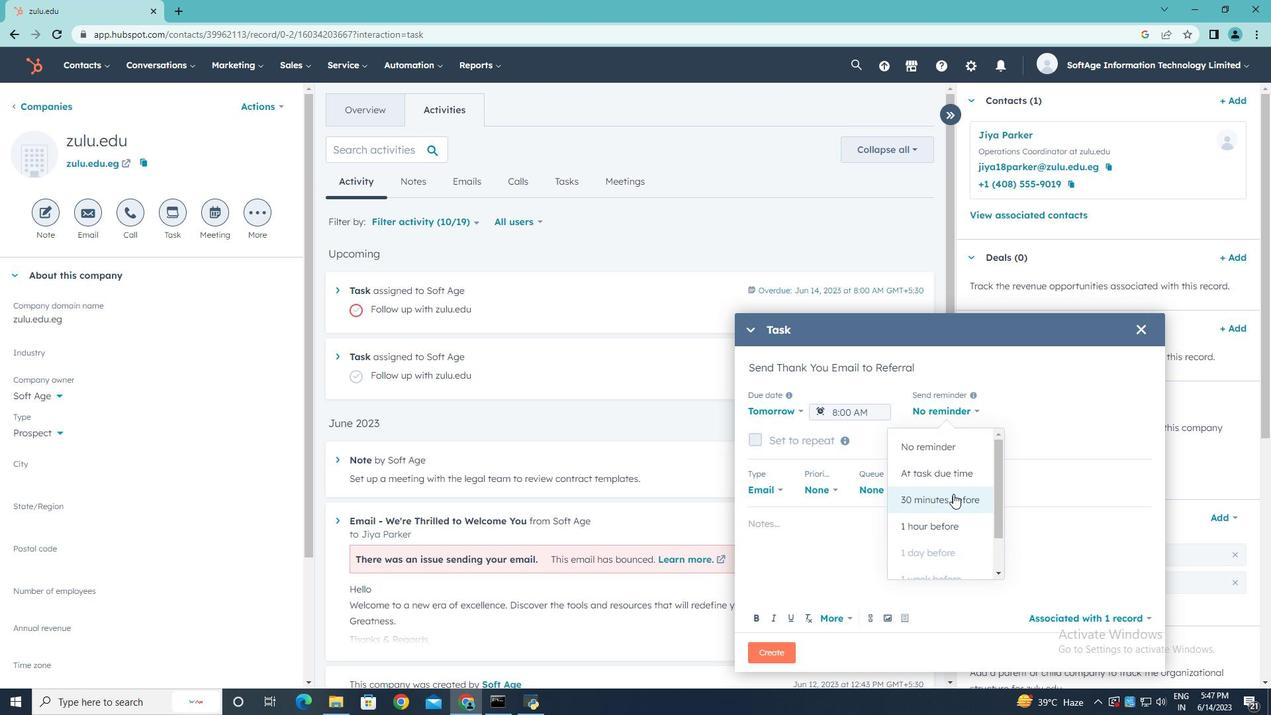 
Action: Mouse pressed left at (952, 495)
Screenshot: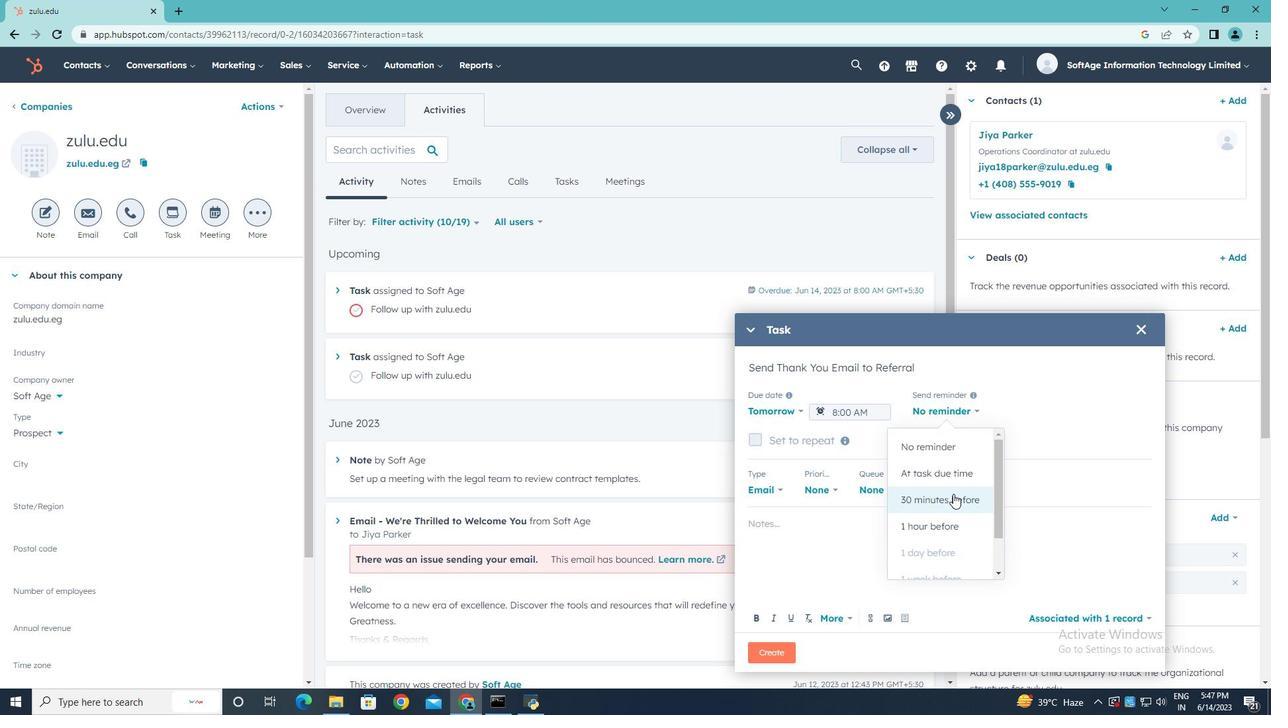 
Action: Mouse moved to (835, 489)
Screenshot: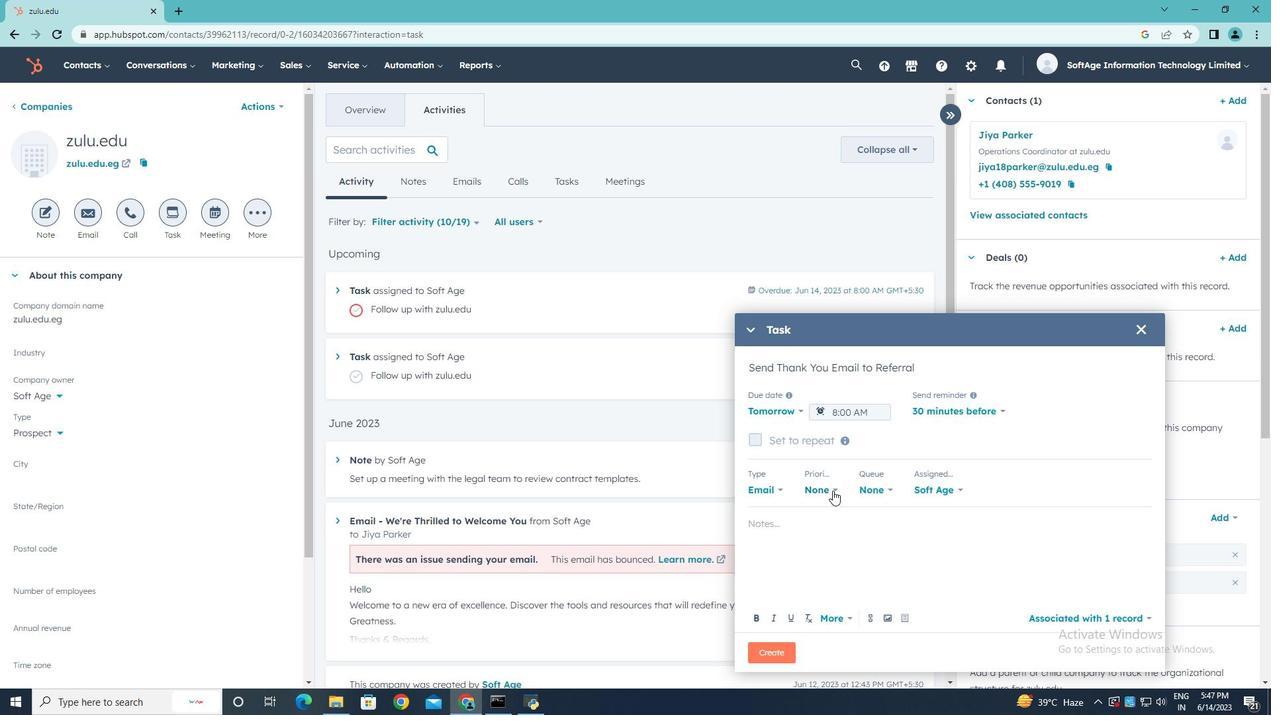 
Action: Mouse pressed left at (835, 489)
Screenshot: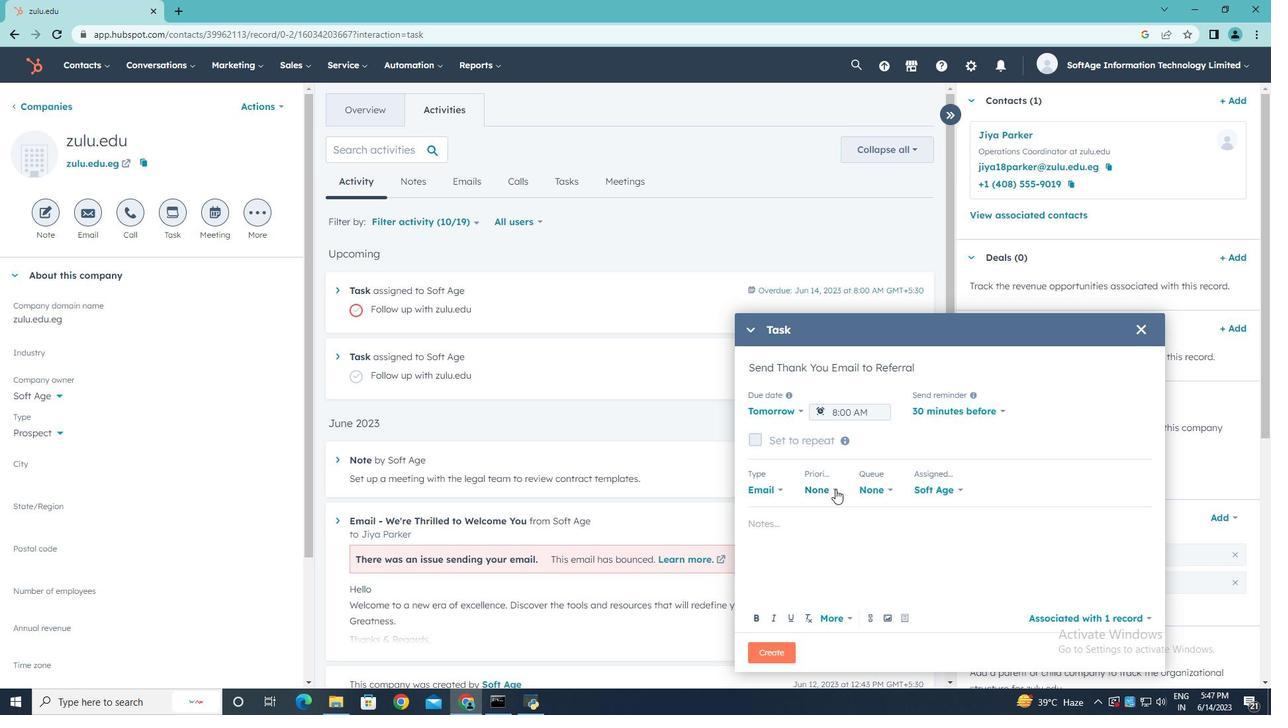 
Action: Mouse moved to (827, 601)
Screenshot: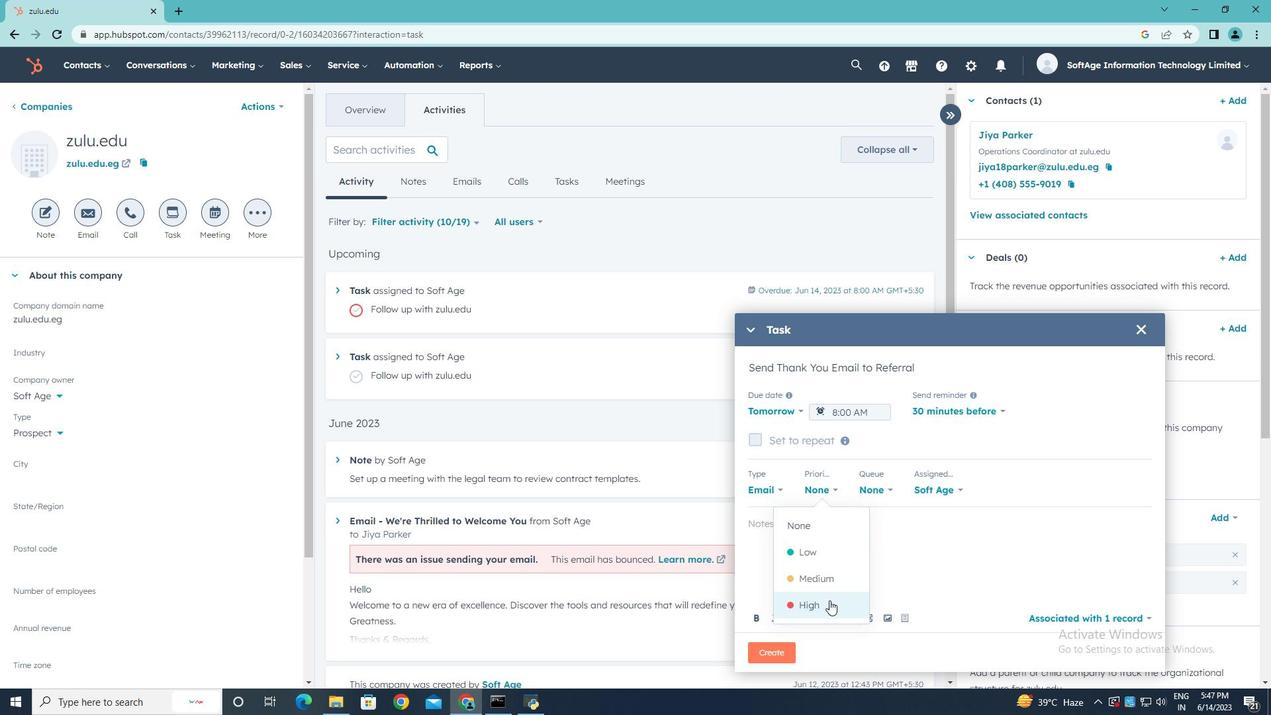 
Action: Mouse pressed left at (827, 601)
Screenshot: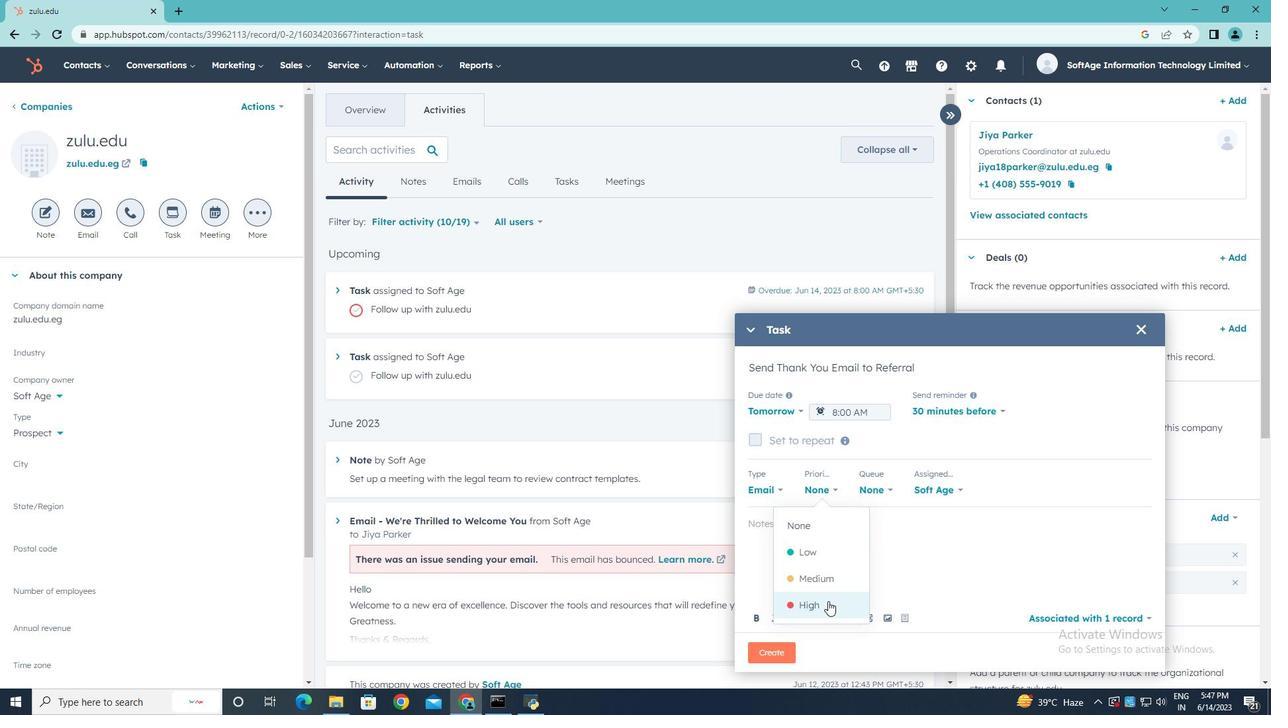 
Action: Mouse moved to (789, 525)
Screenshot: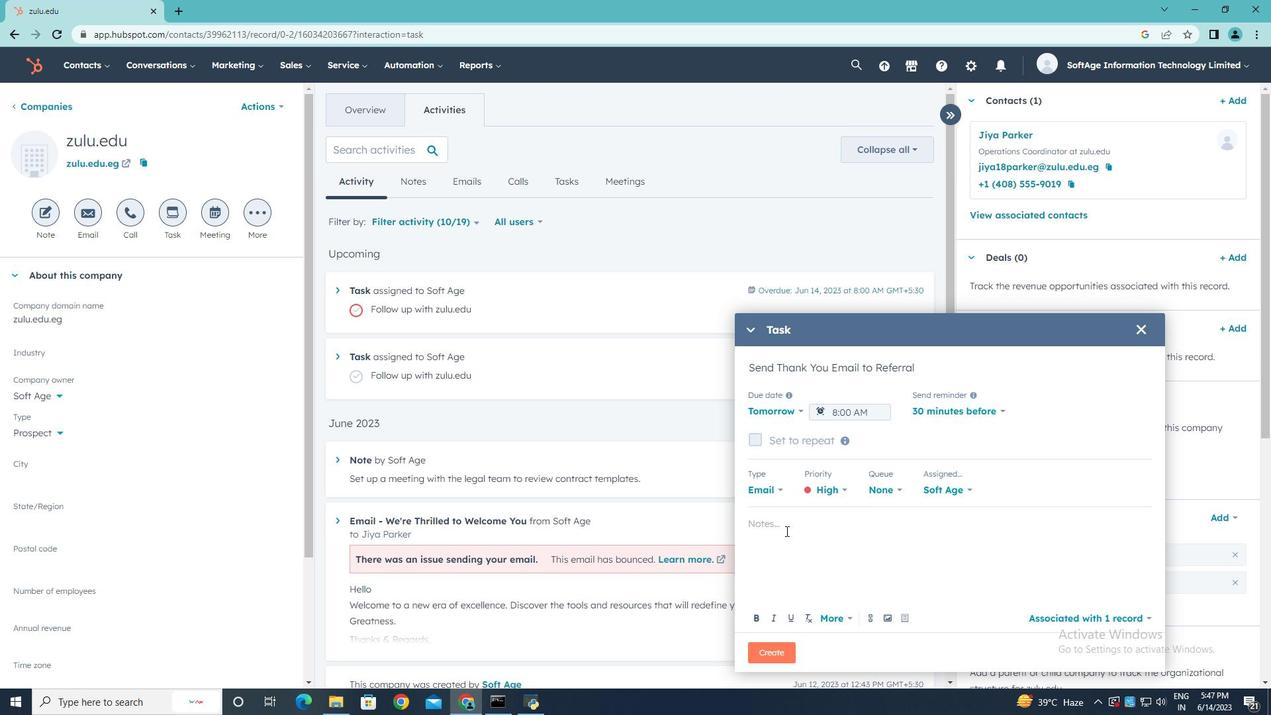 
Action: Mouse pressed left at (789, 525)
Screenshot: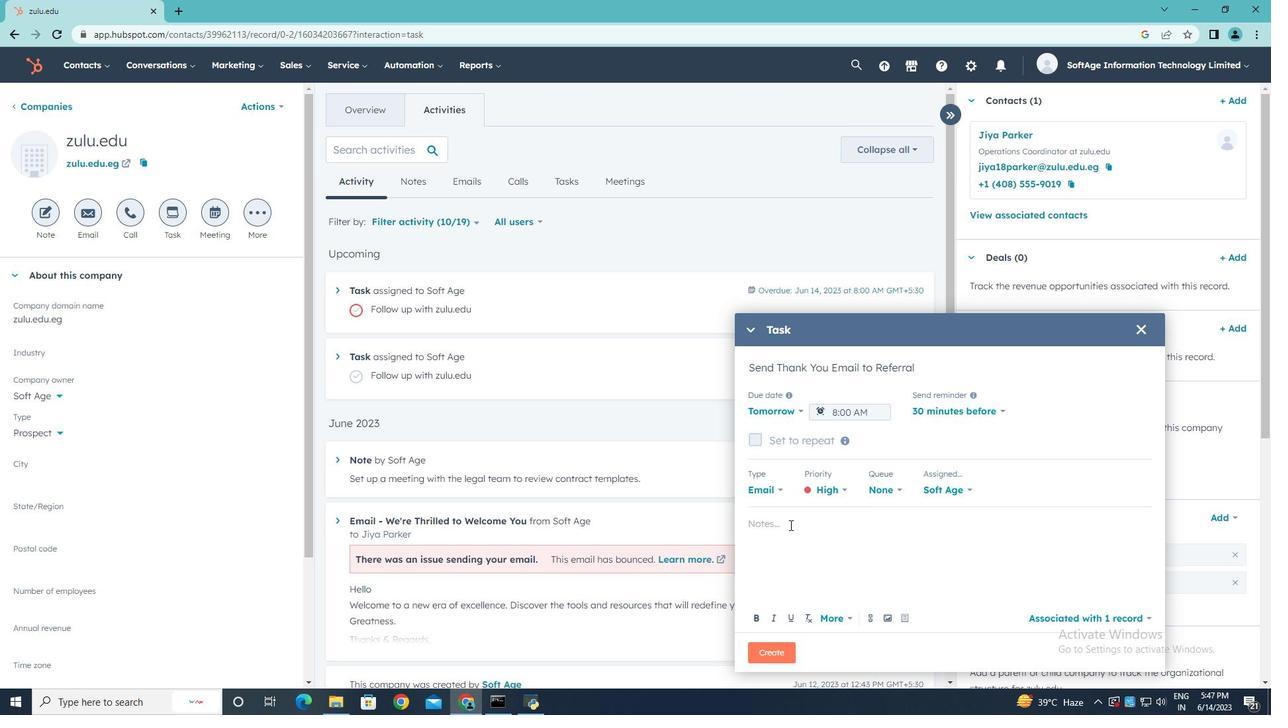 
Action: Key pressed <Key.shift>follow<Key.space>up<Key.space>with<Key.space>the<Key.space>client<Key.space>regarding<Key.space>their<Key.space>recent<Key.space>inquiry<Key.space>and<Key.space>address<Key.space>any<Key.space>questions<Key.space>they<Key.space>may<Key.space>have..
Screenshot: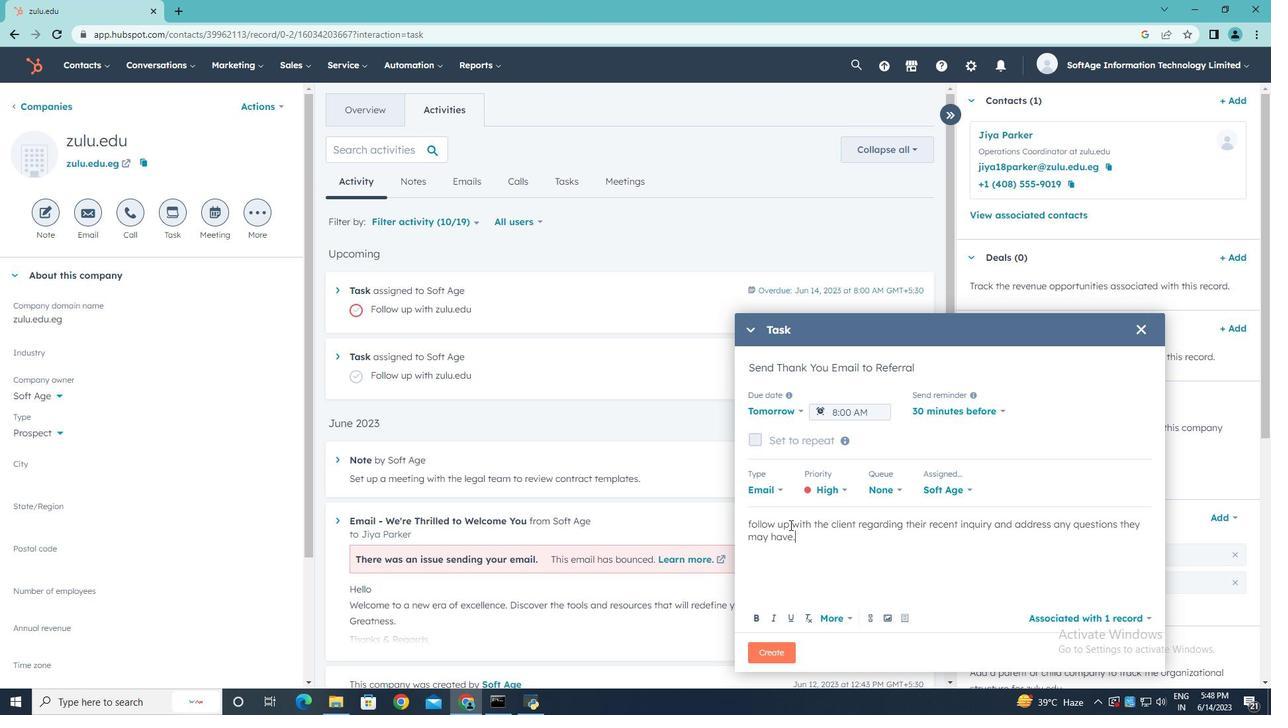 
Action: Mouse moved to (764, 652)
Screenshot: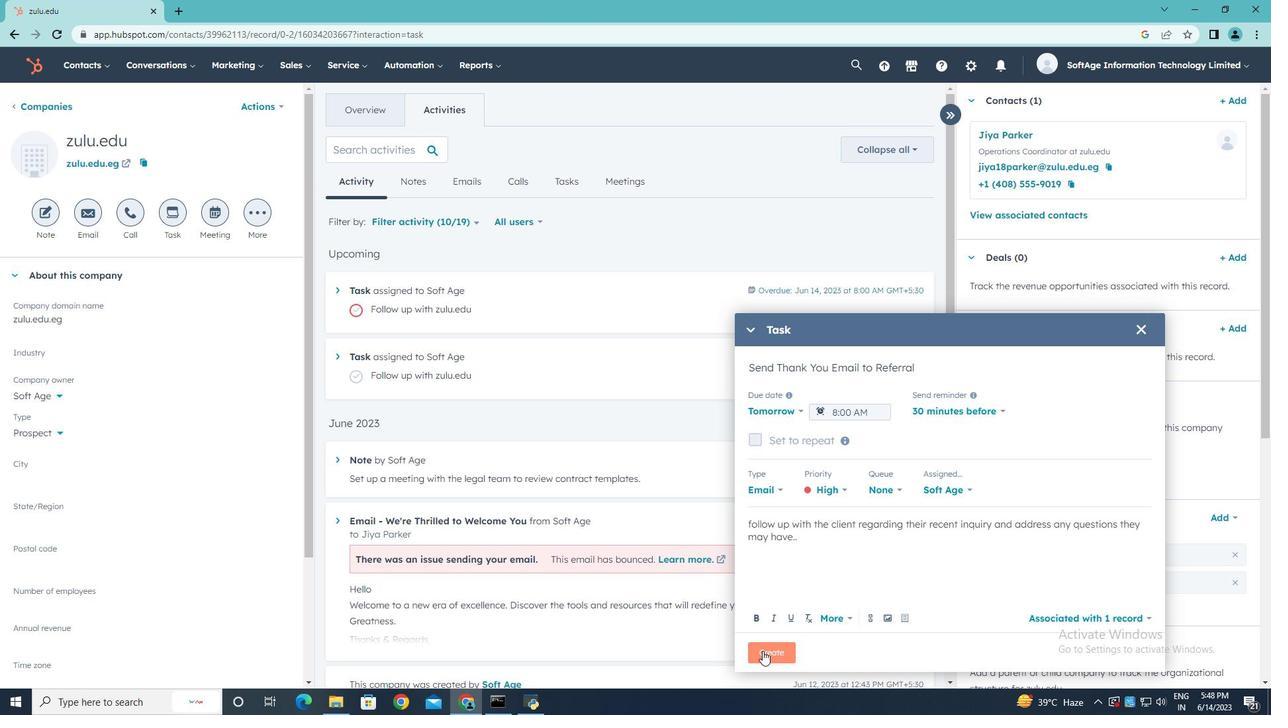 
Action: Mouse pressed left at (764, 652)
Screenshot: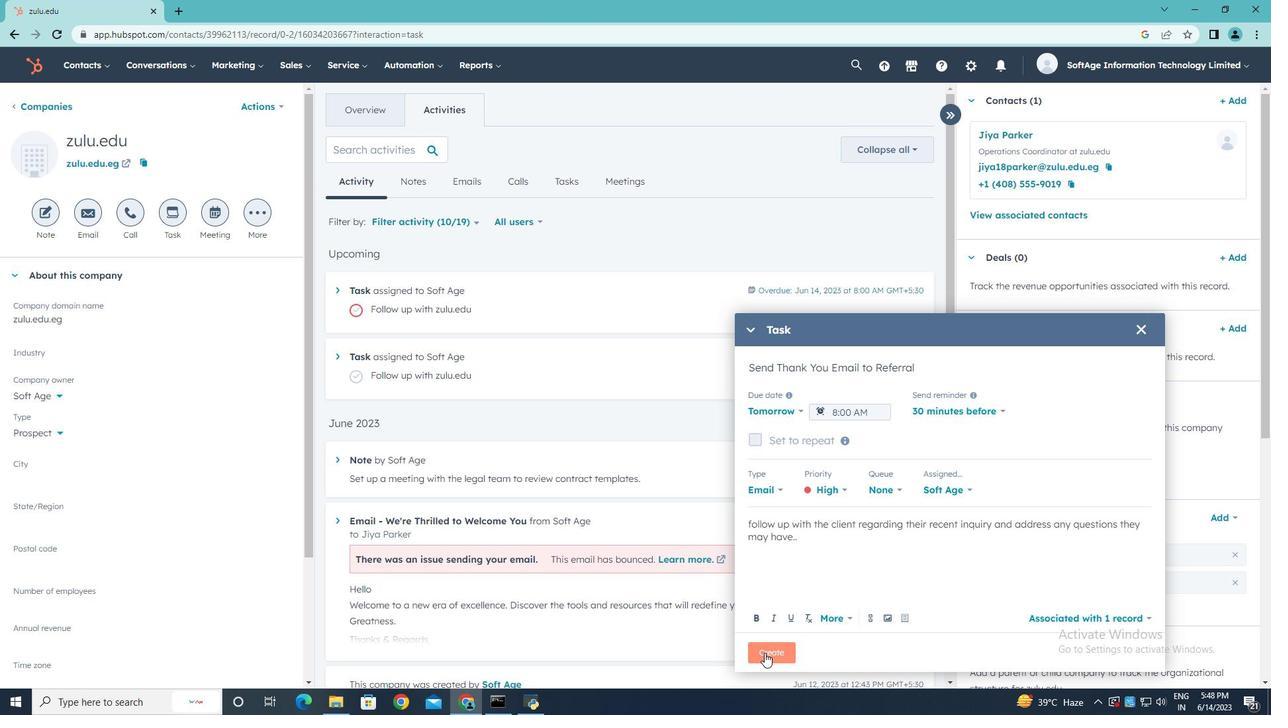 
